 Task: Find connections with filter location Poá with filter topic #interiordesignwith filter profile language Potuguese with filter current company Marlabs LLC with filter school Wigan & Leigh College (India) Ltd. with filter industry Libraries with filter service category Human Resources with filter keywords title Meeting Planner
Action: Mouse moved to (157, 212)
Screenshot: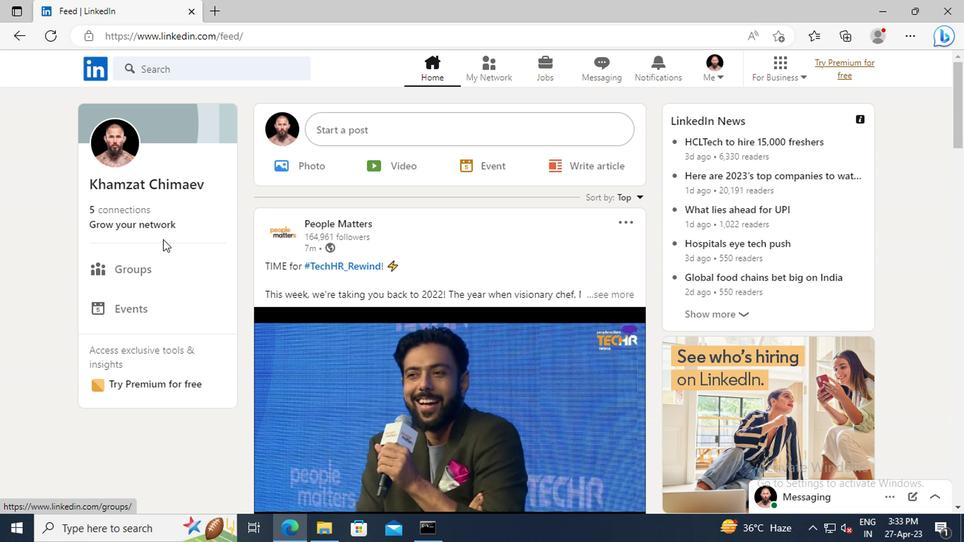 
Action: Mouse pressed left at (157, 212)
Screenshot: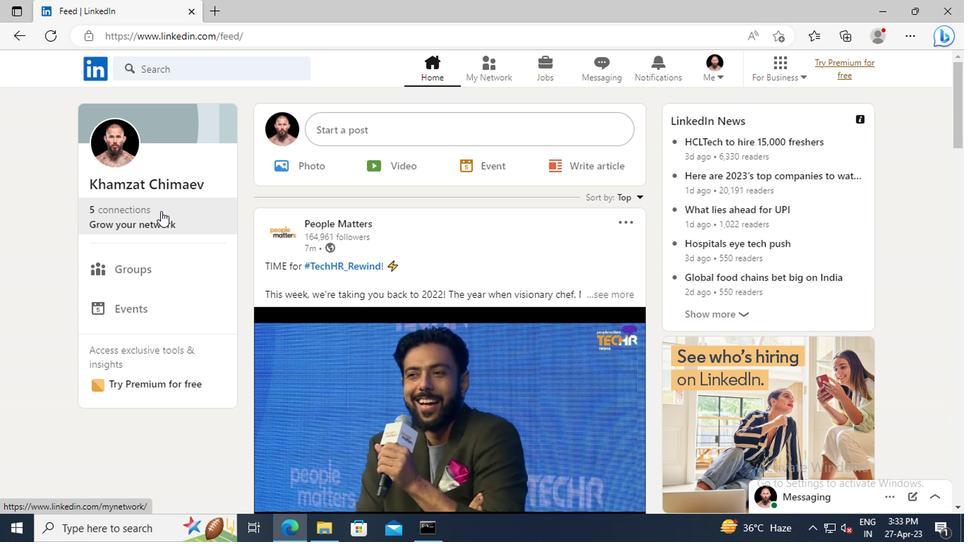 
Action: Mouse moved to (155, 152)
Screenshot: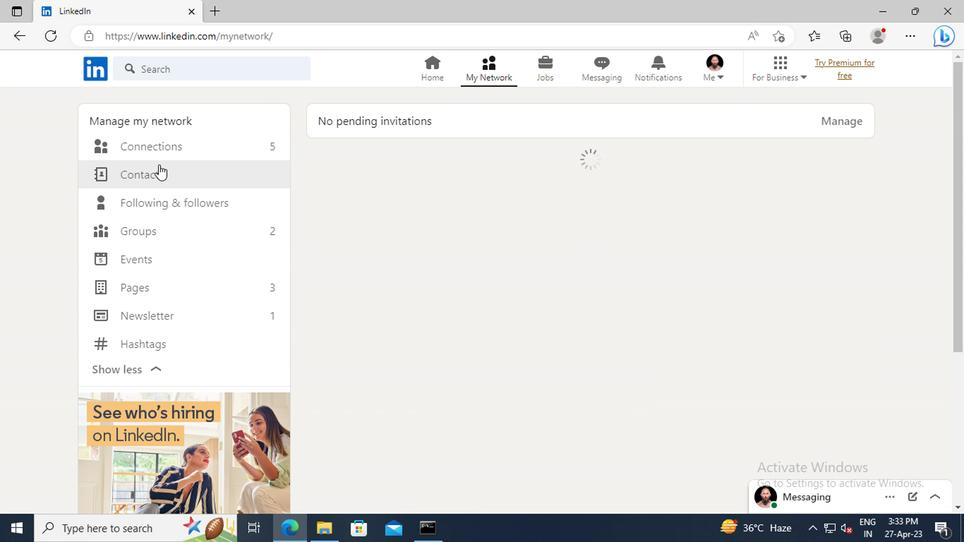 
Action: Mouse pressed left at (155, 152)
Screenshot: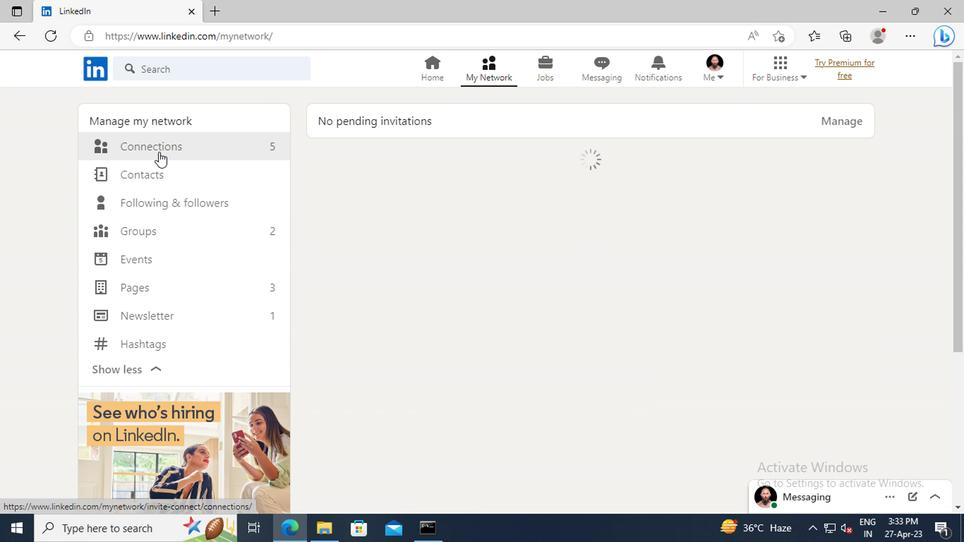 
Action: Mouse moved to (568, 148)
Screenshot: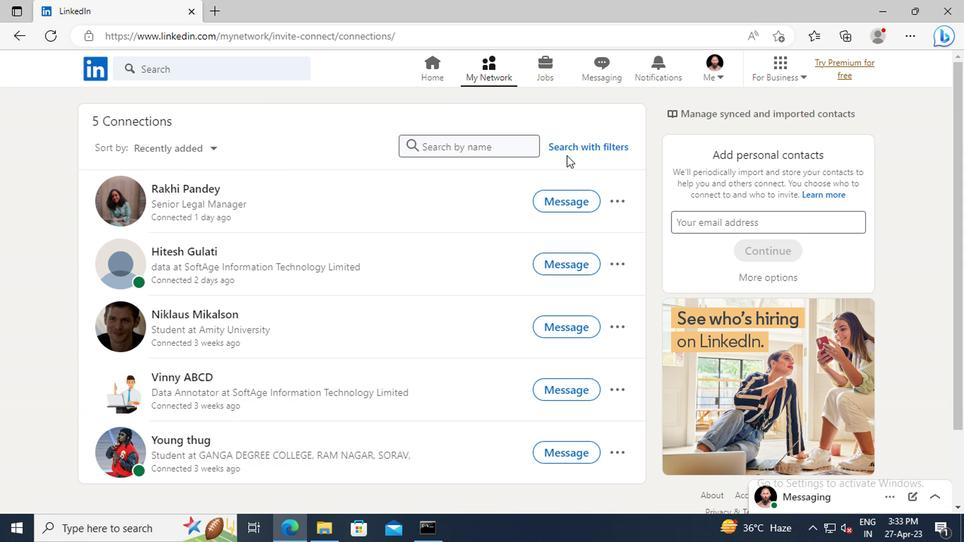 
Action: Mouse pressed left at (568, 148)
Screenshot: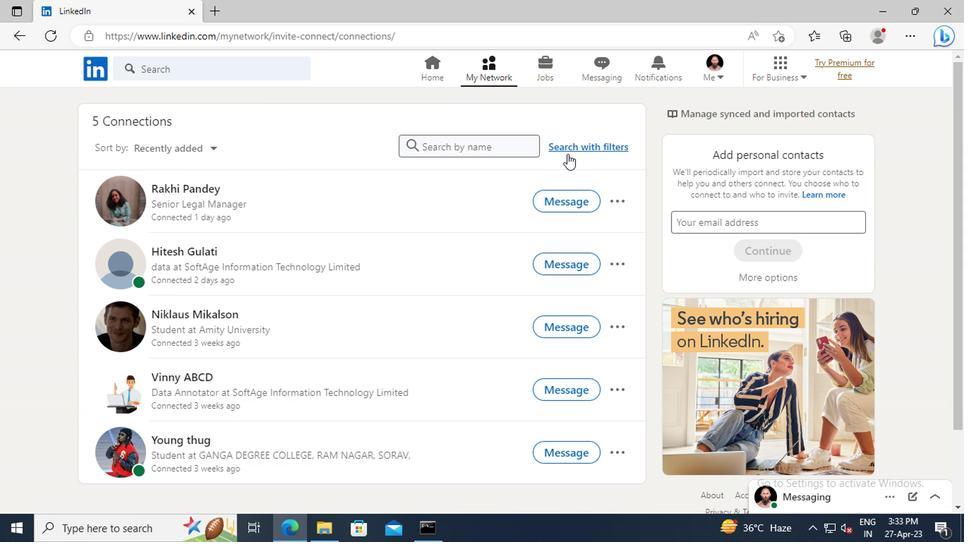 
Action: Mouse moved to (534, 113)
Screenshot: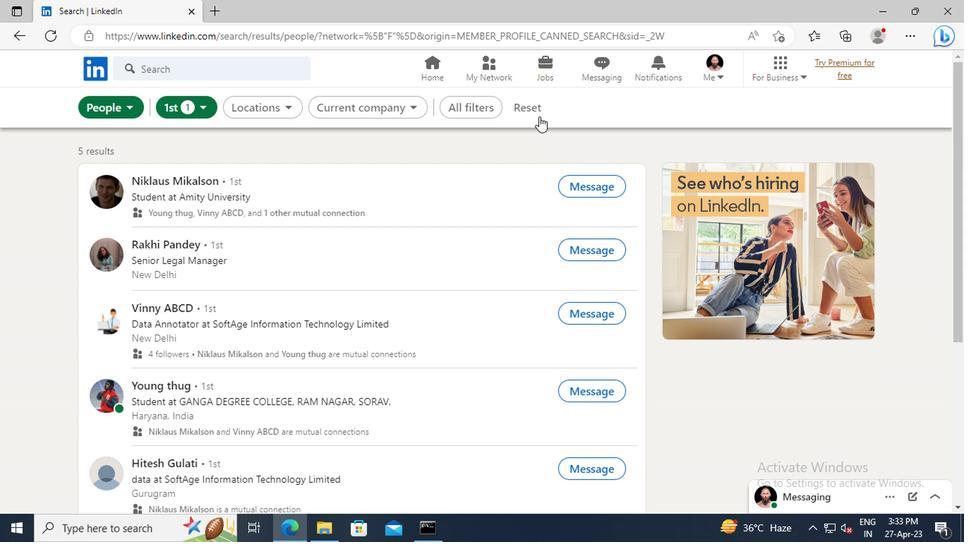 
Action: Mouse pressed left at (534, 113)
Screenshot: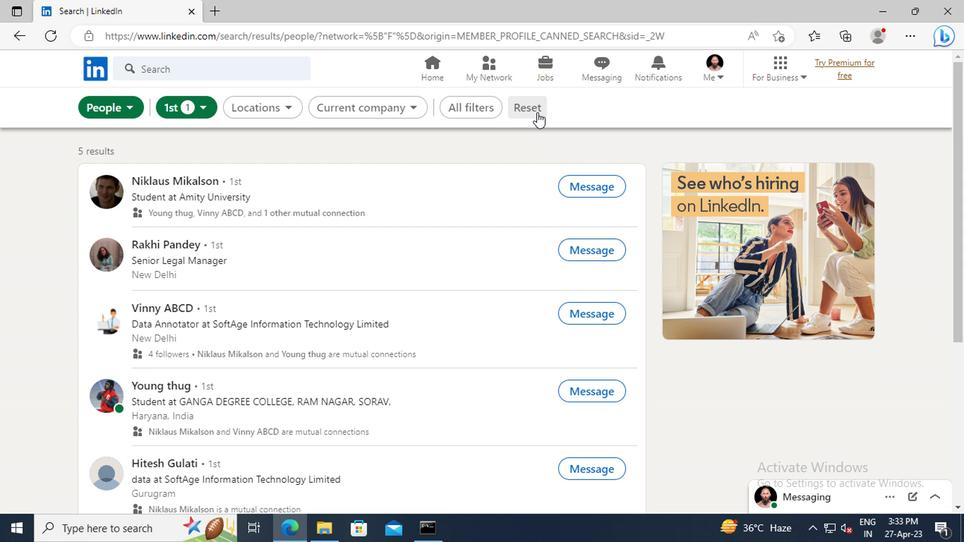 
Action: Mouse moved to (516, 107)
Screenshot: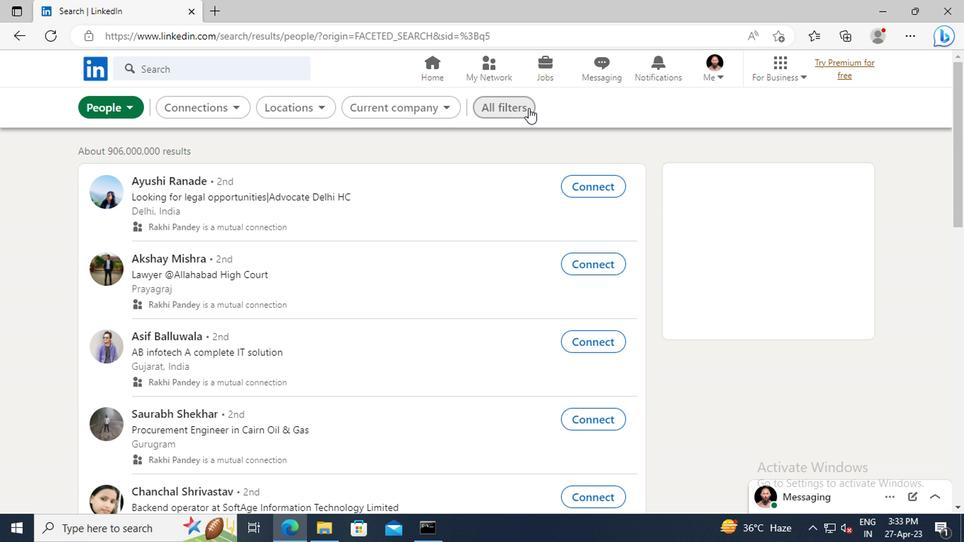 
Action: Mouse pressed left at (516, 107)
Screenshot: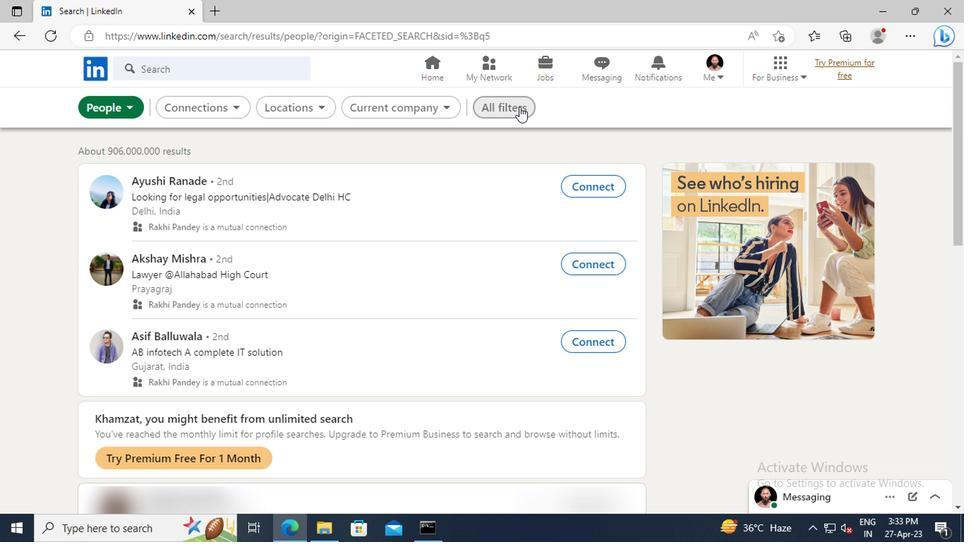 
Action: Mouse moved to (820, 267)
Screenshot: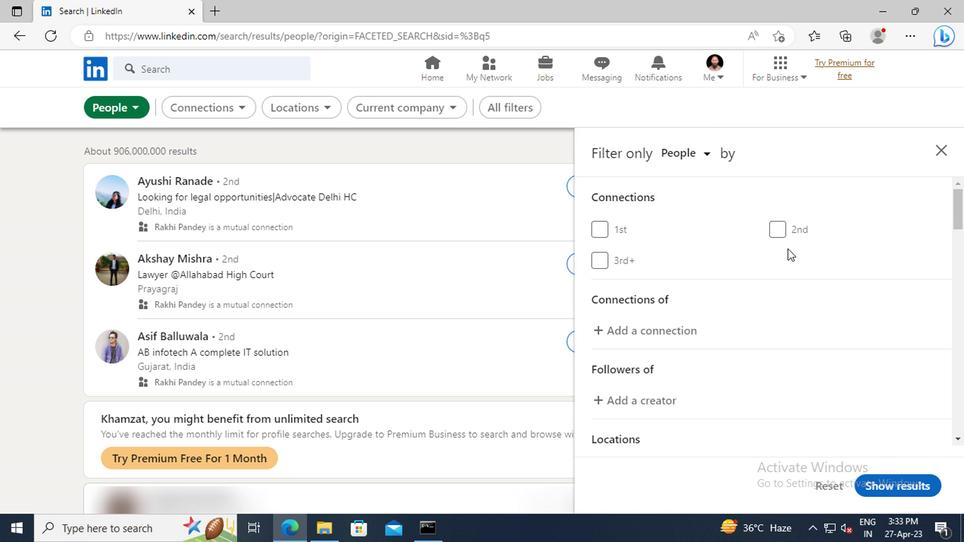 
Action: Mouse scrolled (820, 267) with delta (0, 0)
Screenshot: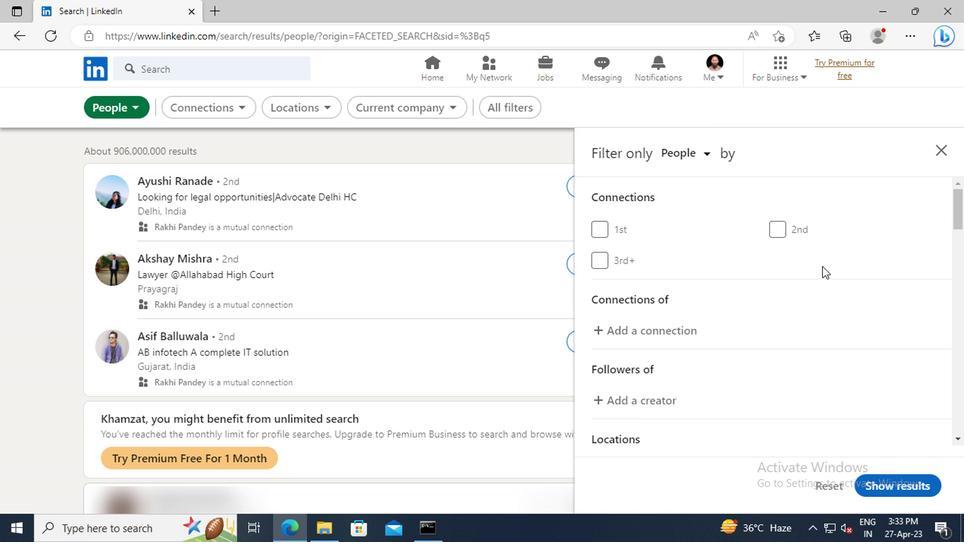 
Action: Mouse scrolled (820, 267) with delta (0, 0)
Screenshot: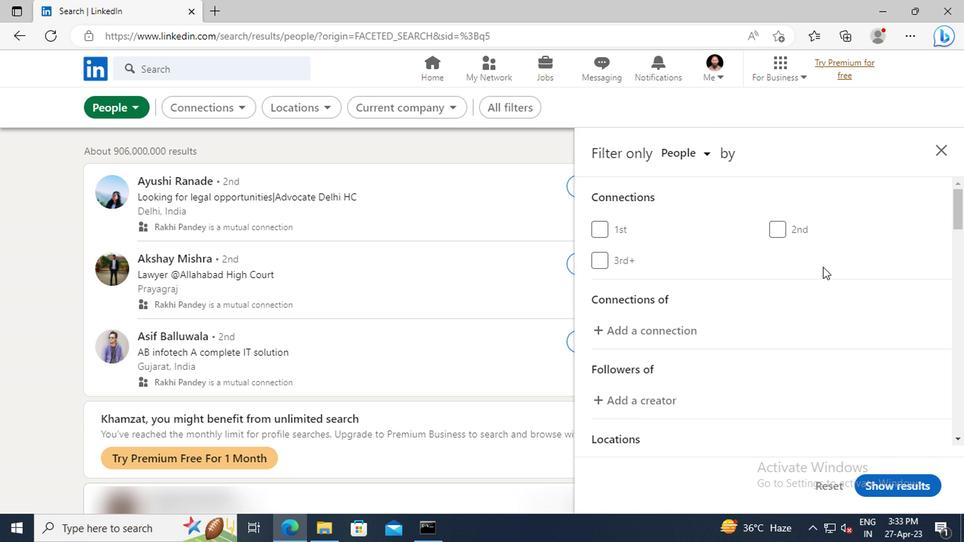 
Action: Mouse scrolled (820, 267) with delta (0, 0)
Screenshot: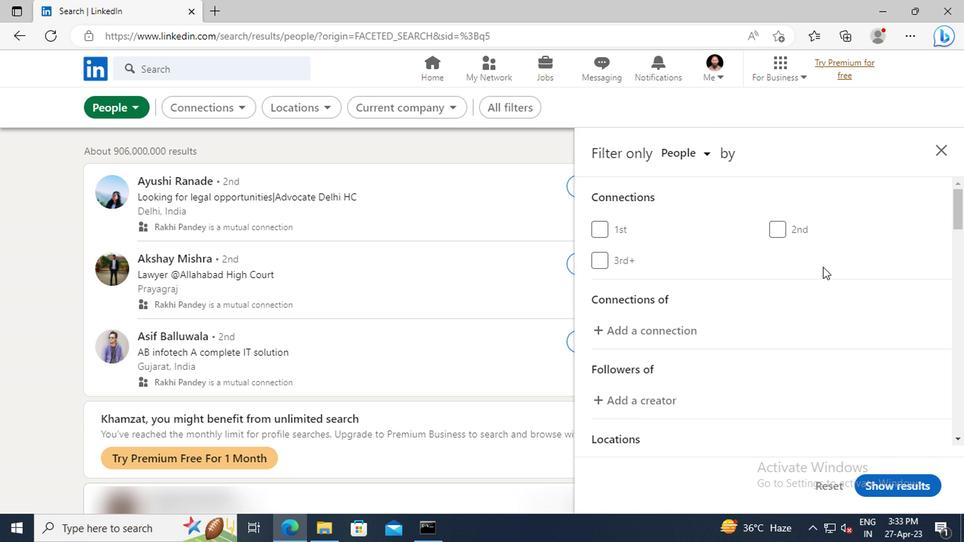 
Action: Mouse scrolled (820, 267) with delta (0, 0)
Screenshot: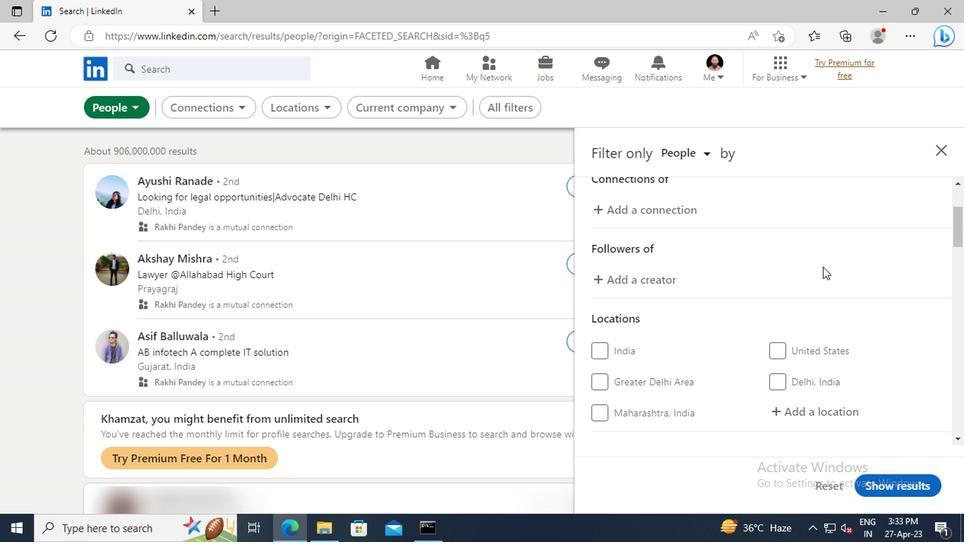 
Action: Mouse scrolled (820, 267) with delta (0, 0)
Screenshot: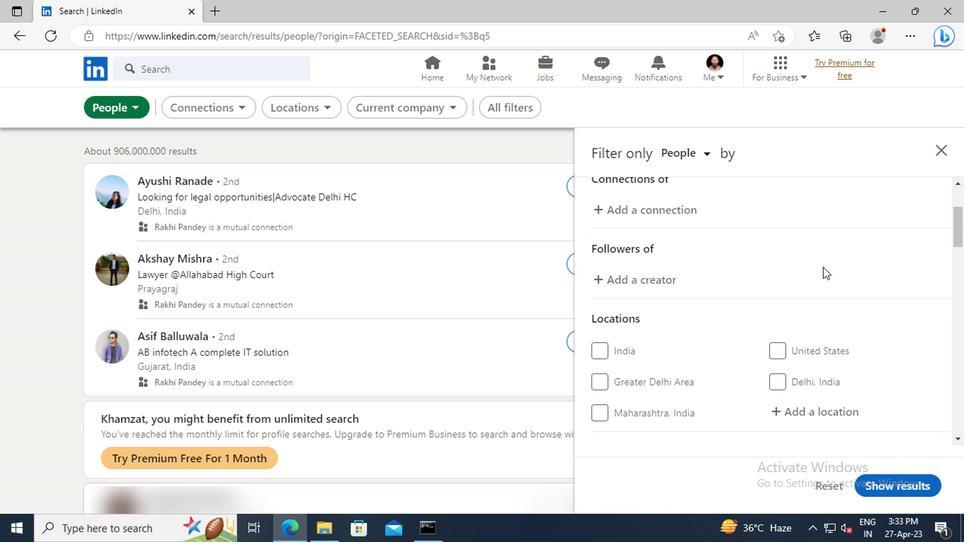 
Action: Mouse moved to (810, 329)
Screenshot: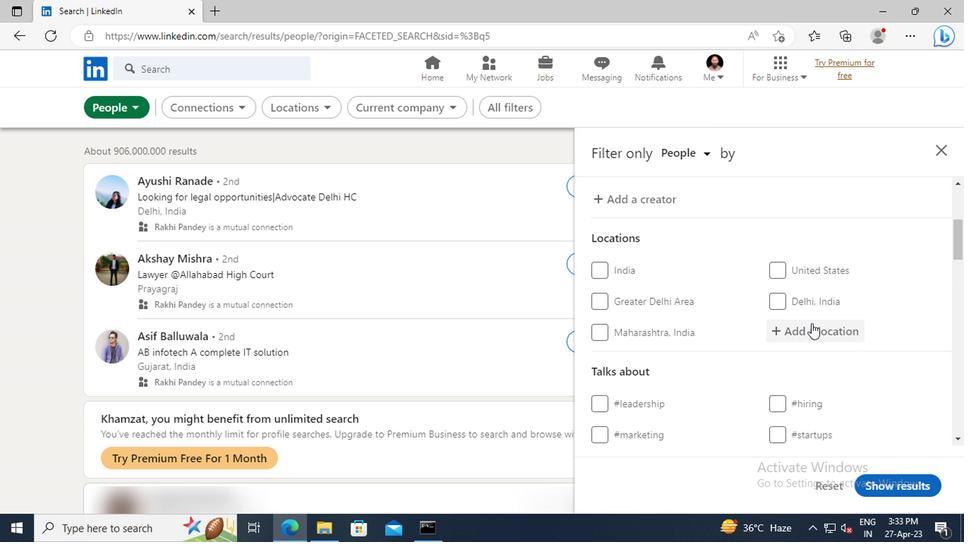
Action: Mouse pressed left at (810, 329)
Screenshot: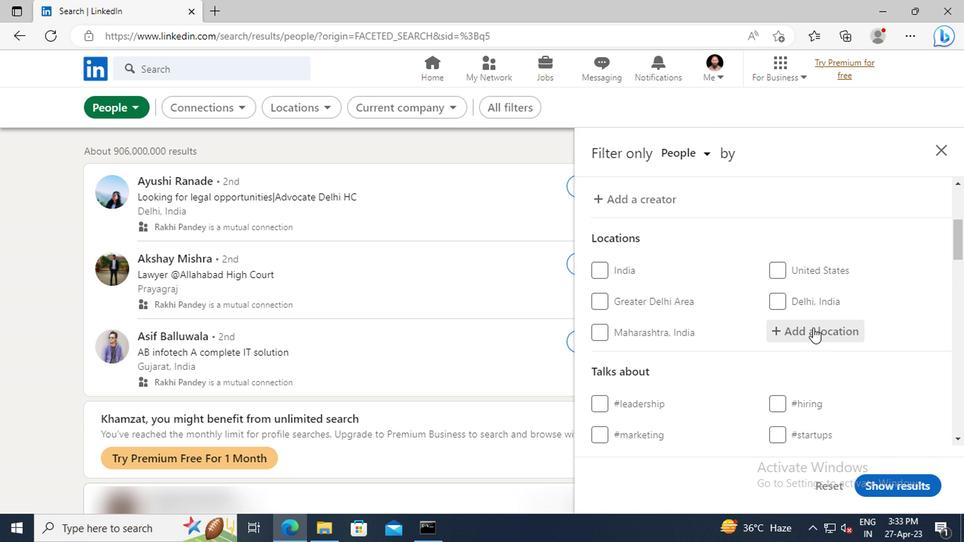 
Action: Key pressed <Key.shift>POA
Screenshot: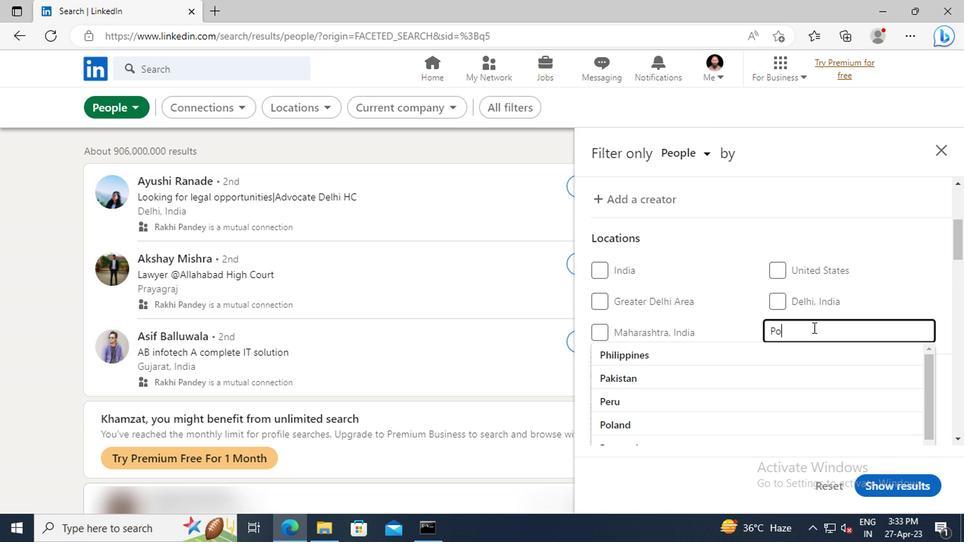 
Action: Mouse moved to (814, 353)
Screenshot: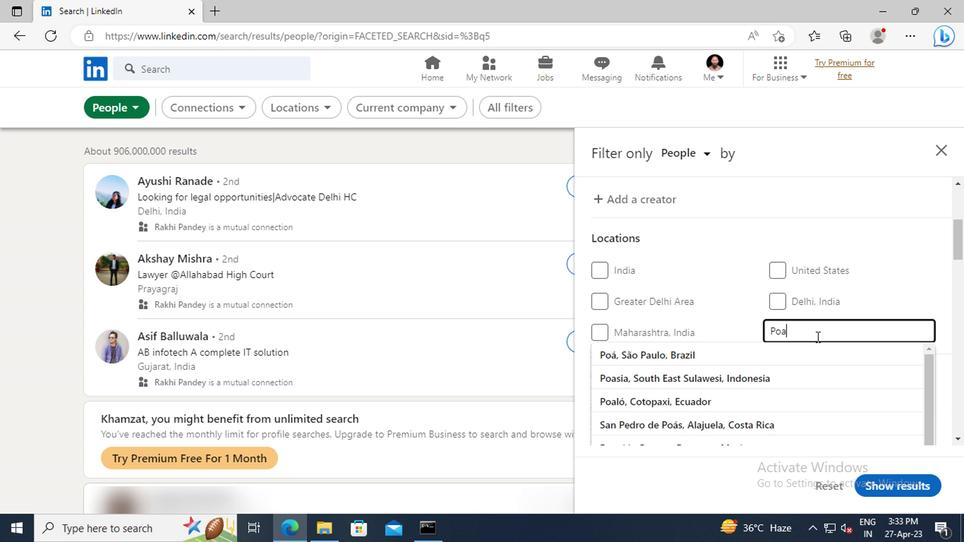 
Action: Mouse pressed left at (814, 353)
Screenshot: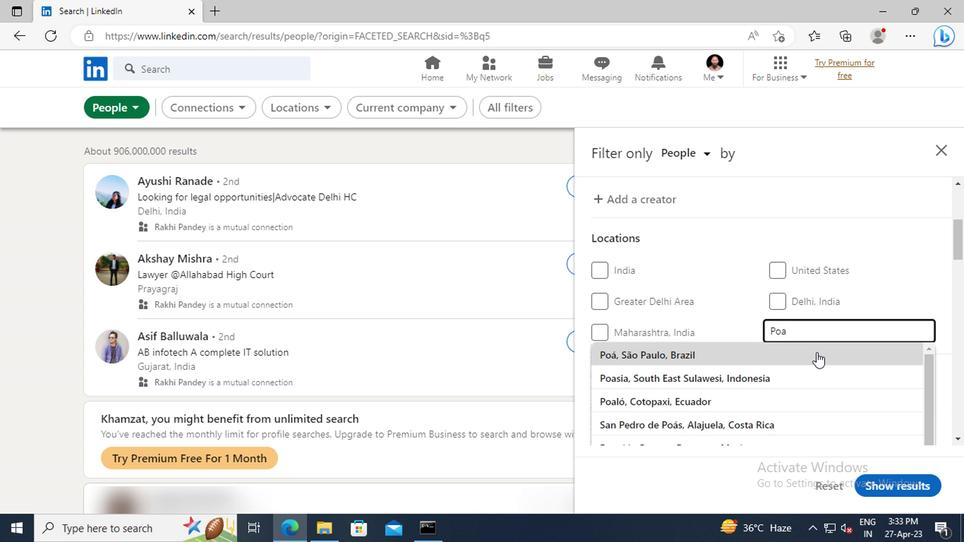 
Action: Mouse moved to (814, 308)
Screenshot: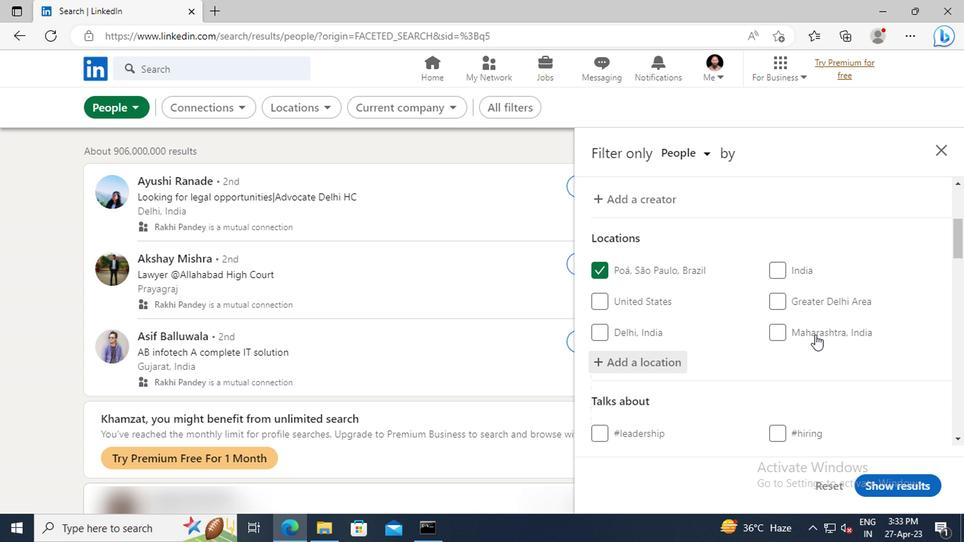 
Action: Mouse scrolled (814, 307) with delta (0, -1)
Screenshot: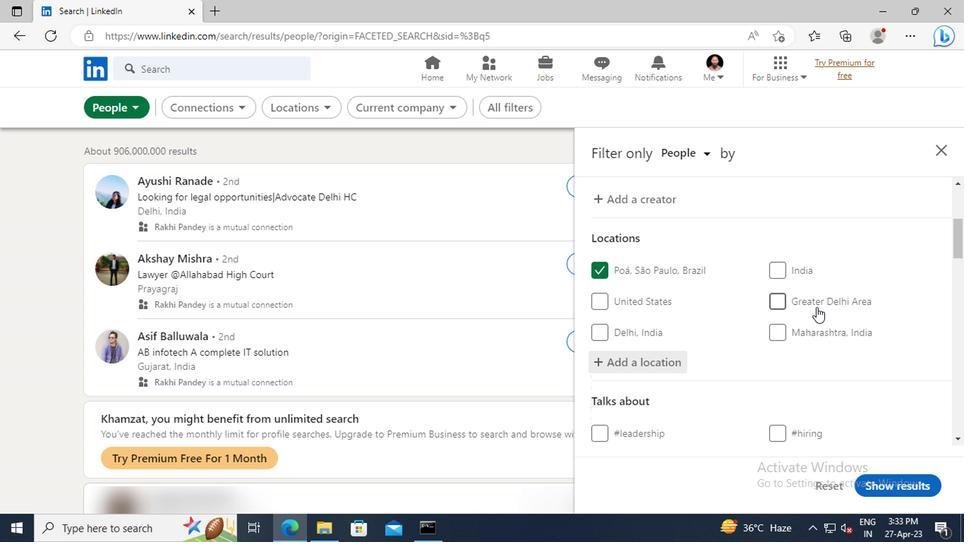 
Action: Mouse scrolled (814, 307) with delta (0, -1)
Screenshot: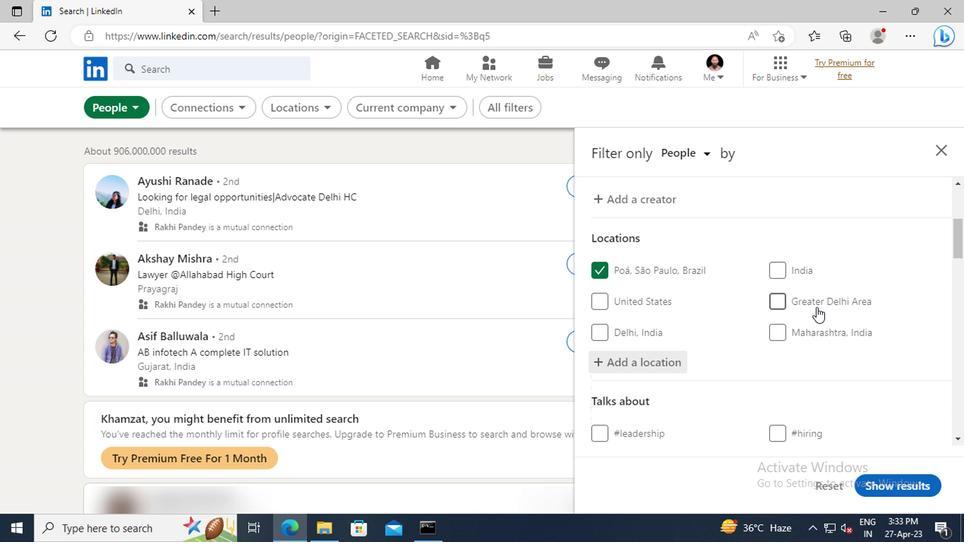 
Action: Mouse scrolled (814, 307) with delta (0, -1)
Screenshot: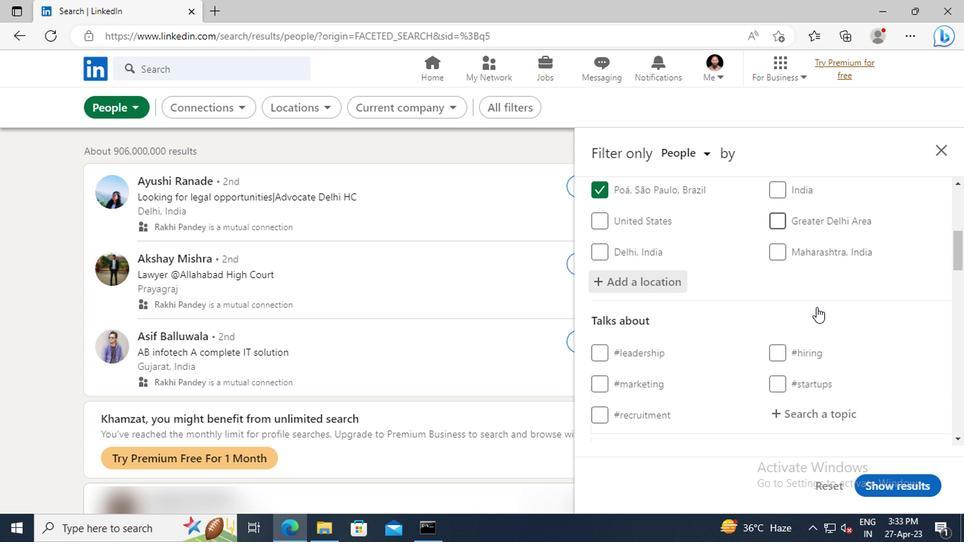 
Action: Mouse scrolled (814, 307) with delta (0, -1)
Screenshot: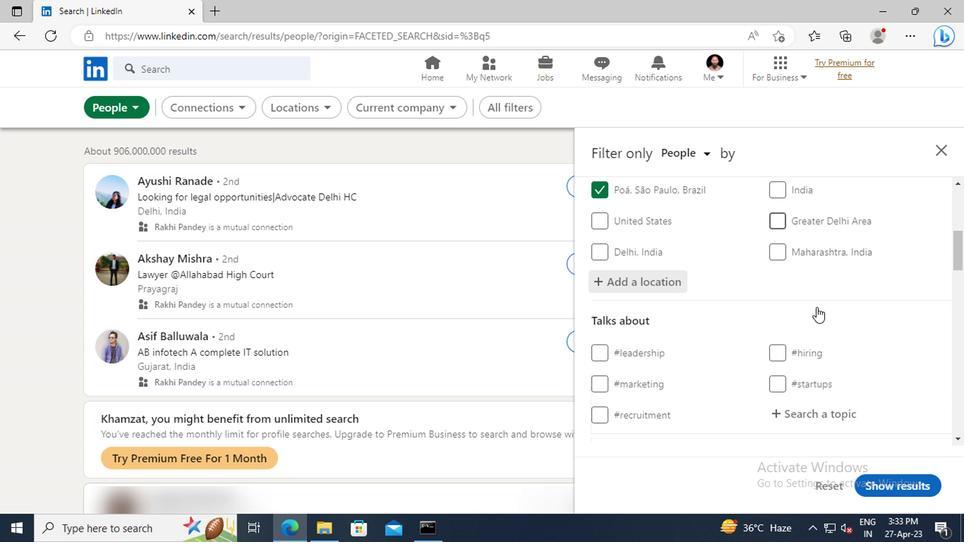 
Action: Mouse moved to (807, 335)
Screenshot: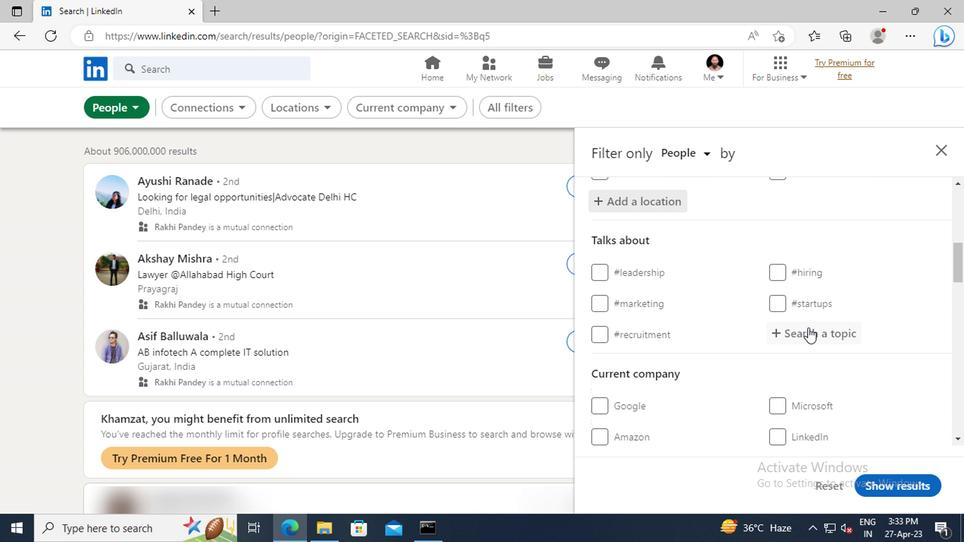 
Action: Mouse pressed left at (807, 335)
Screenshot: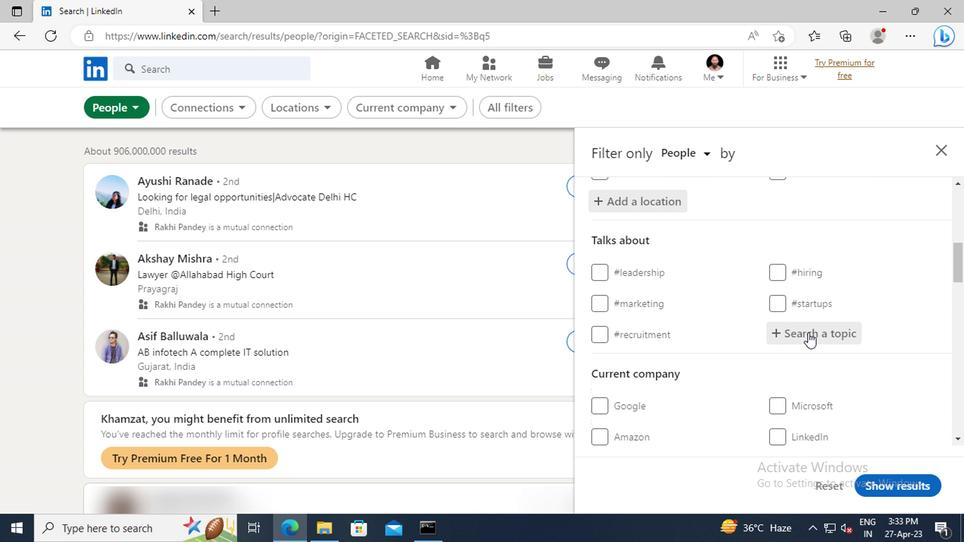 
Action: Key pressed <Key.shift>#INTERIORDESIGNWITH<Key.enter>
Screenshot: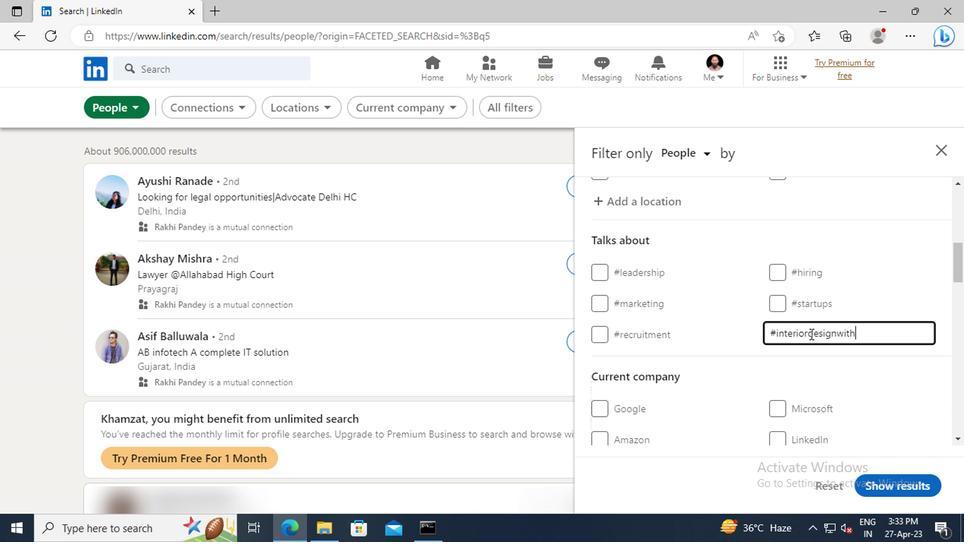 
Action: Mouse scrolled (807, 334) with delta (0, 0)
Screenshot: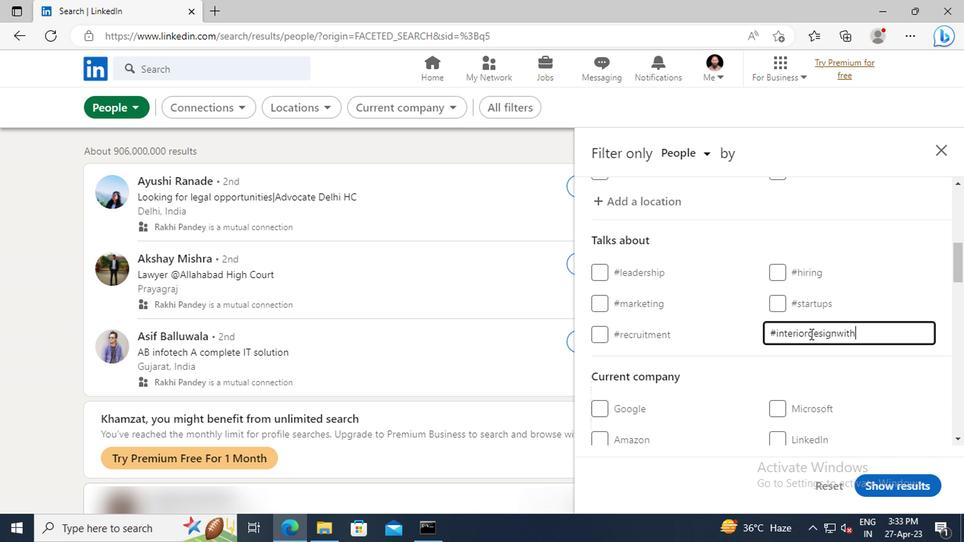 
Action: Mouse scrolled (807, 334) with delta (0, 0)
Screenshot: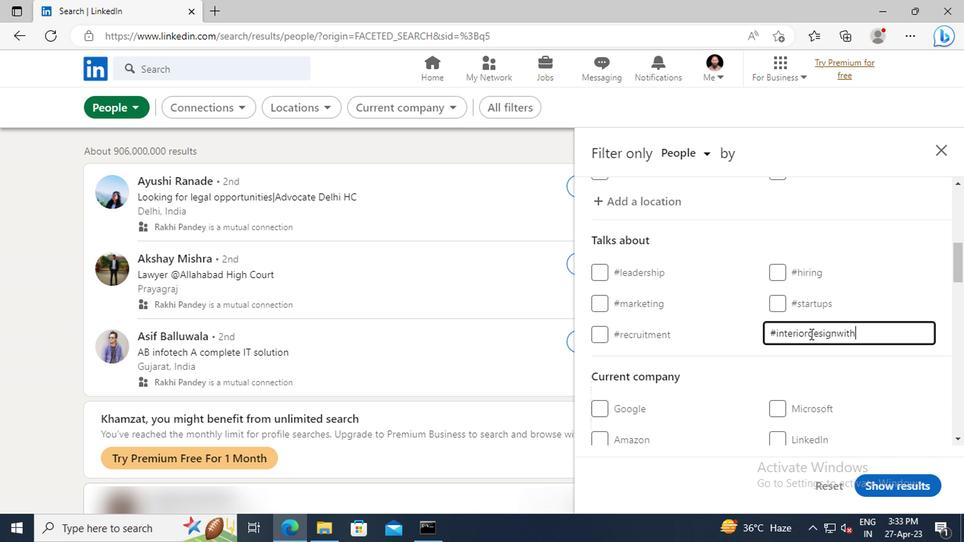 
Action: Mouse scrolled (807, 334) with delta (0, 0)
Screenshot: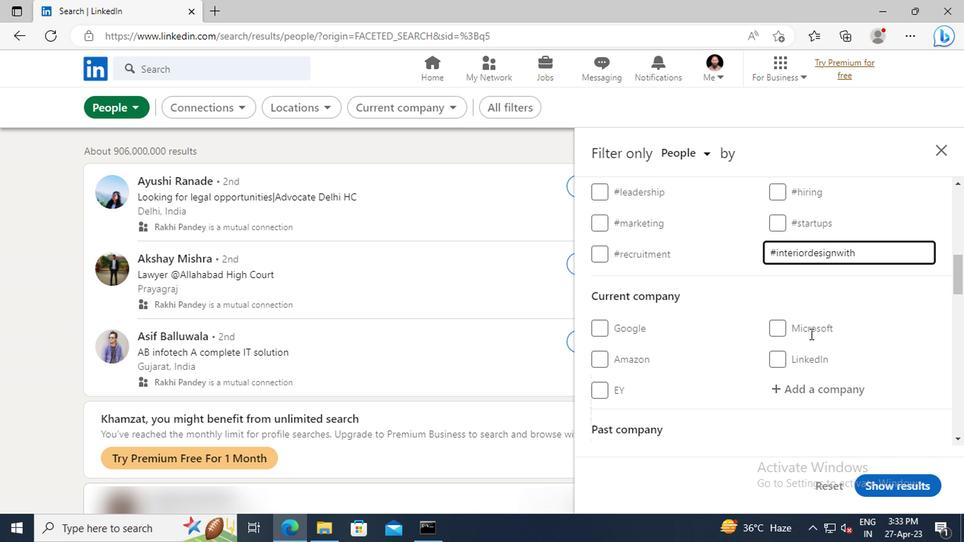 
Action: Mouse scrolled (807, 334) with delta (0, 0)
Screenshot: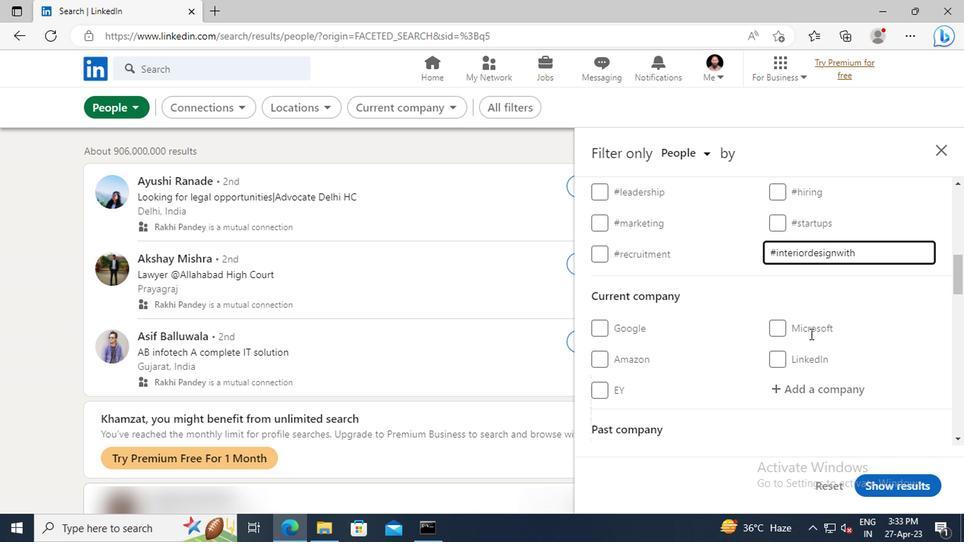 
Action: Mouse scrolled (807, 334) with delta (0, 0)
Screenshot: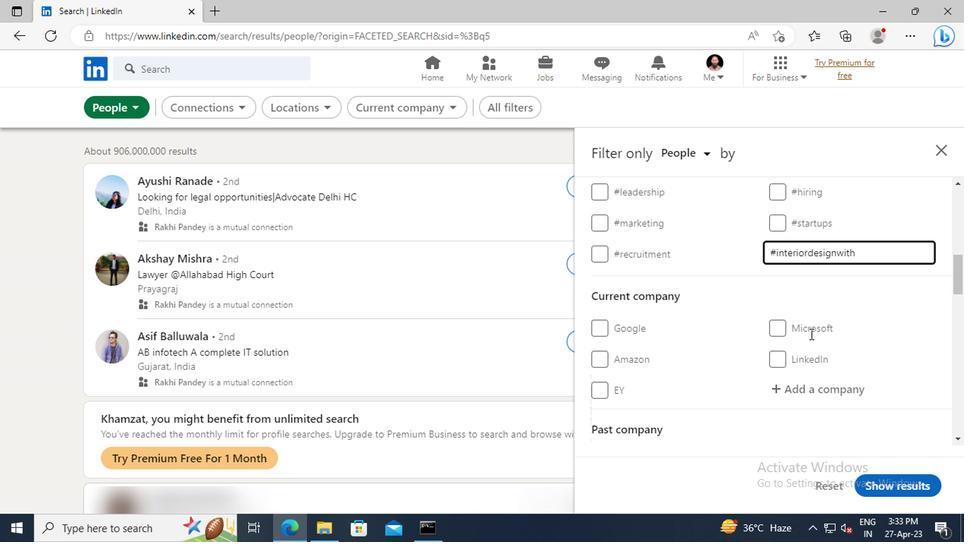 
Action: Mouse scrolled (807, 334) with delta (0, 0)
Screenshot: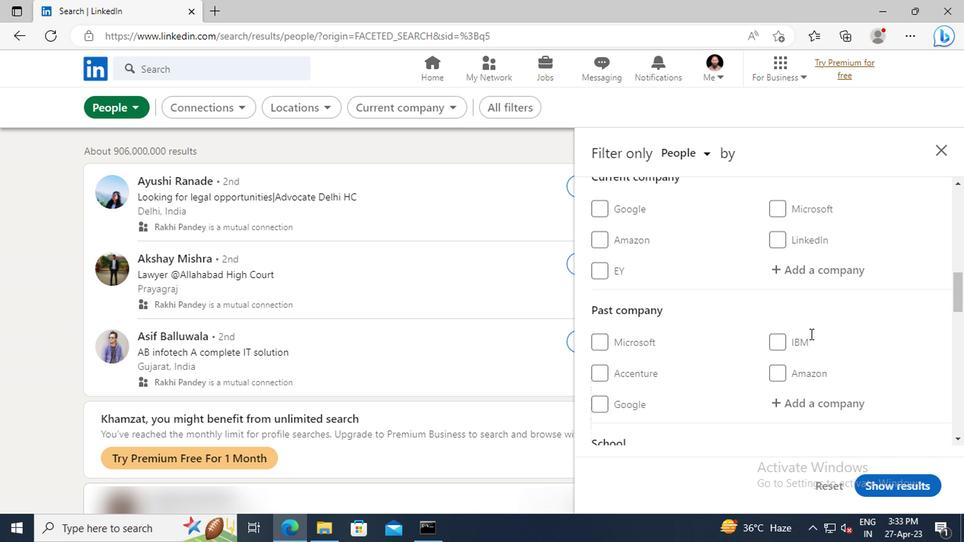 
Action: Mouse scrolled (807, 334) with delta (0, 0)
Screenshot: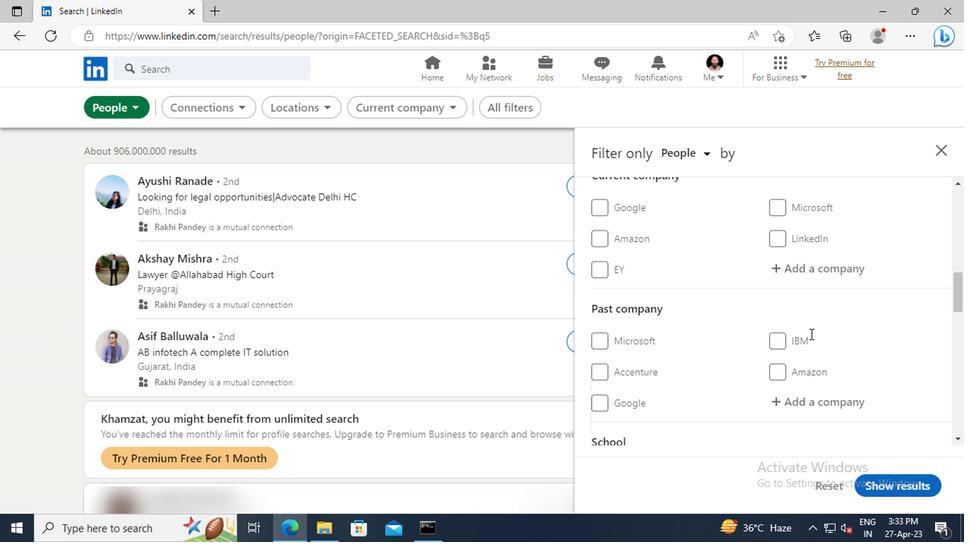 
Action: Mouse scrolled (807, 334) with delta (0, 0)
Screenshot: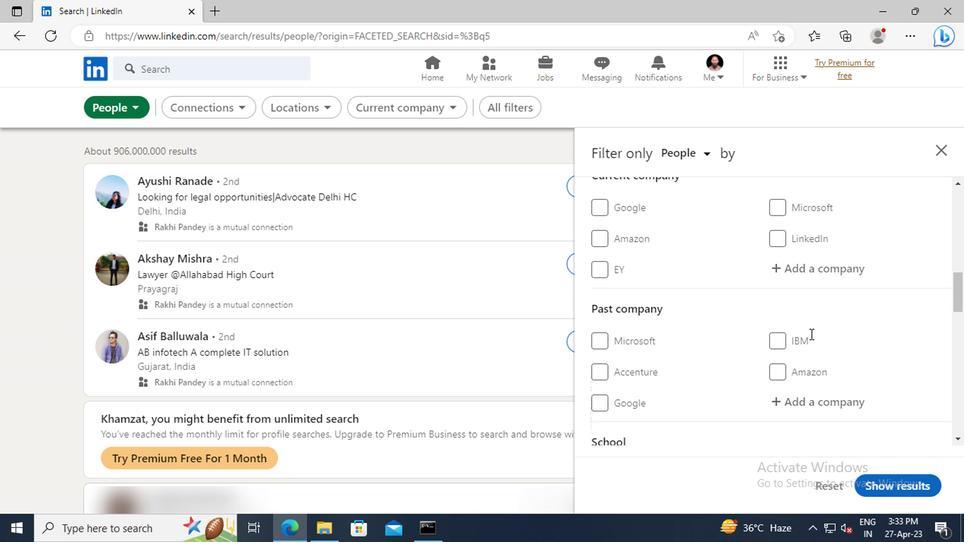 
Action: Mouse scrolled (807, 334) with delta (0, 0)
Screenshot: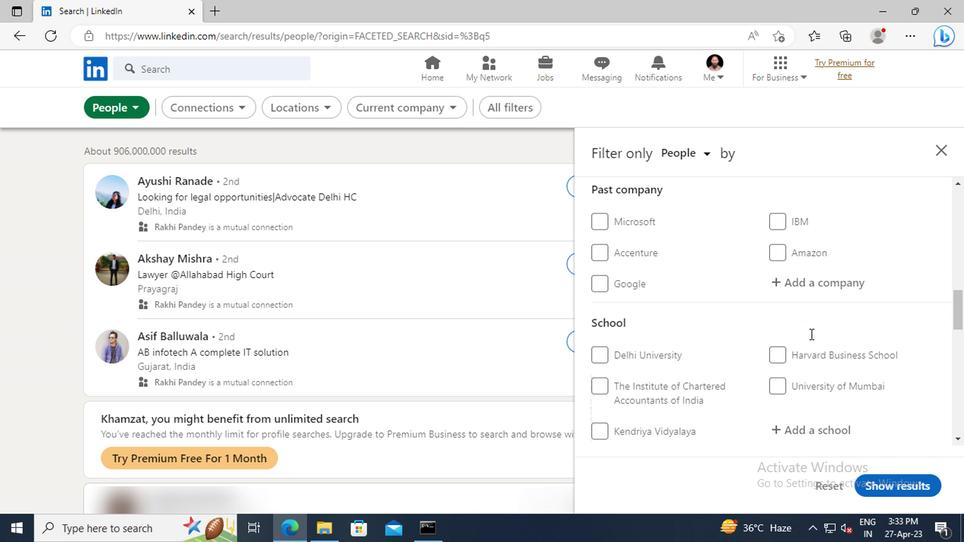 
Action: Mouse scrolled (807, 334) with delta (0, 0)
Screenshot: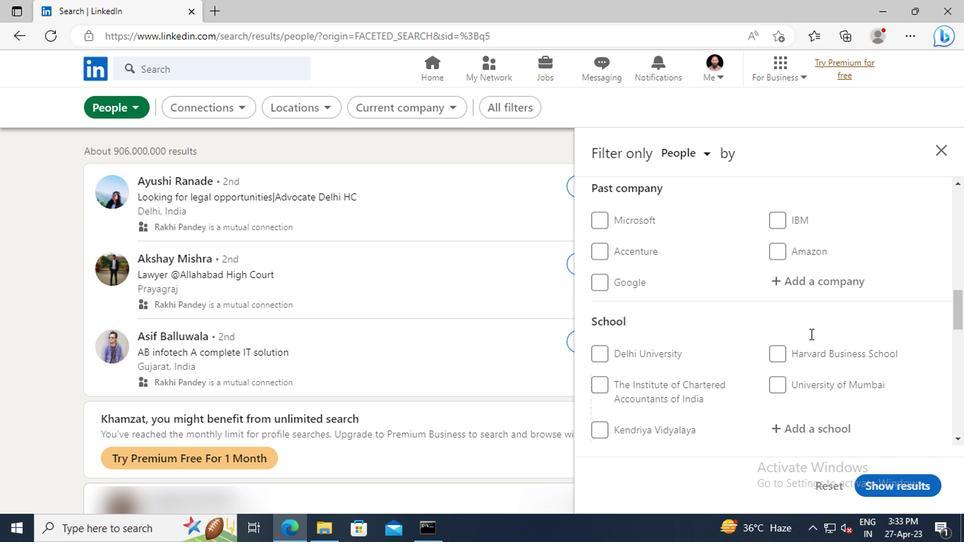 
Action: Mouse scrolled (807, 334) with delta (0, 0)
Screenshot: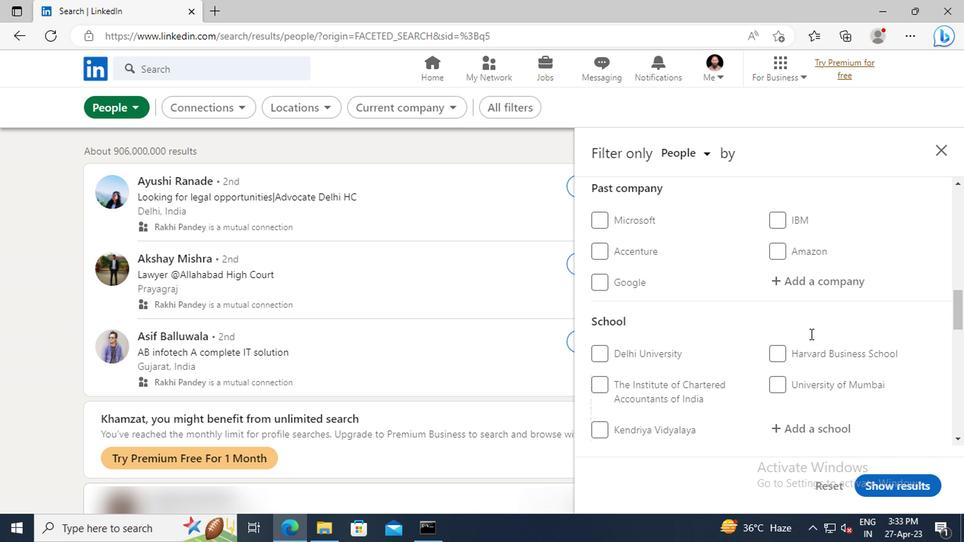 
Action: Mouse scrolled (807, 334) with delta (0, 0)
Screenshot: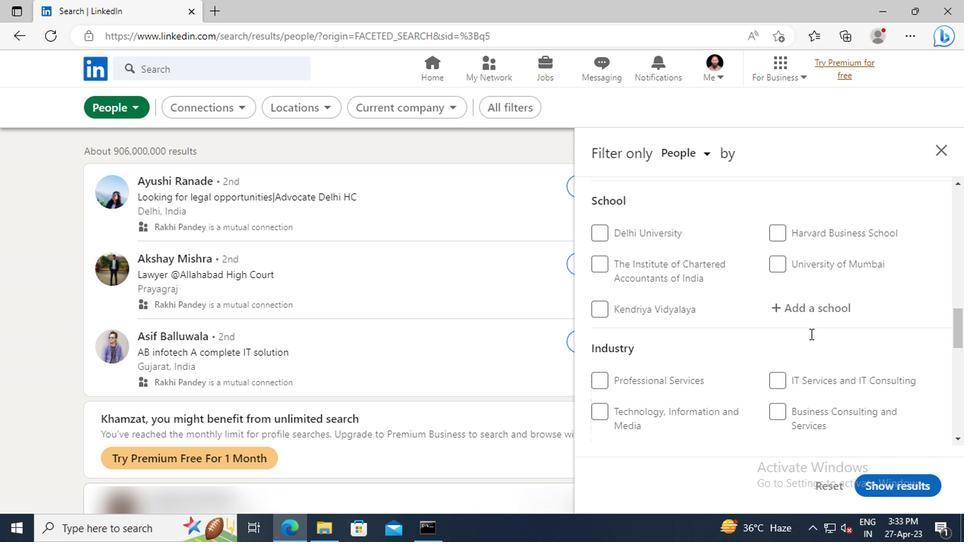 
Action: Mouse scrolled (807, 334) with delta (0, 0)
Screenshot: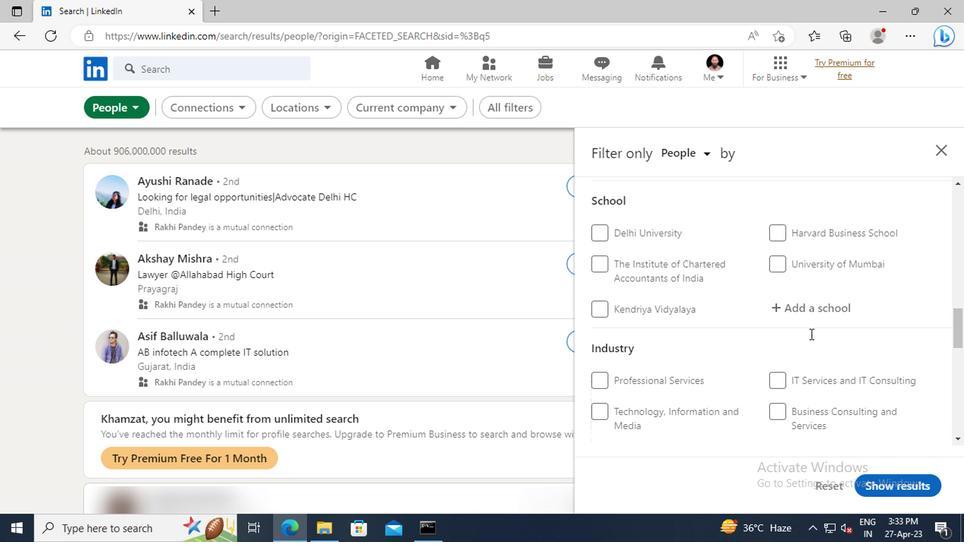 
Action: Mouse scrolled (807, 334) with delta (0, 0)
Screenshot: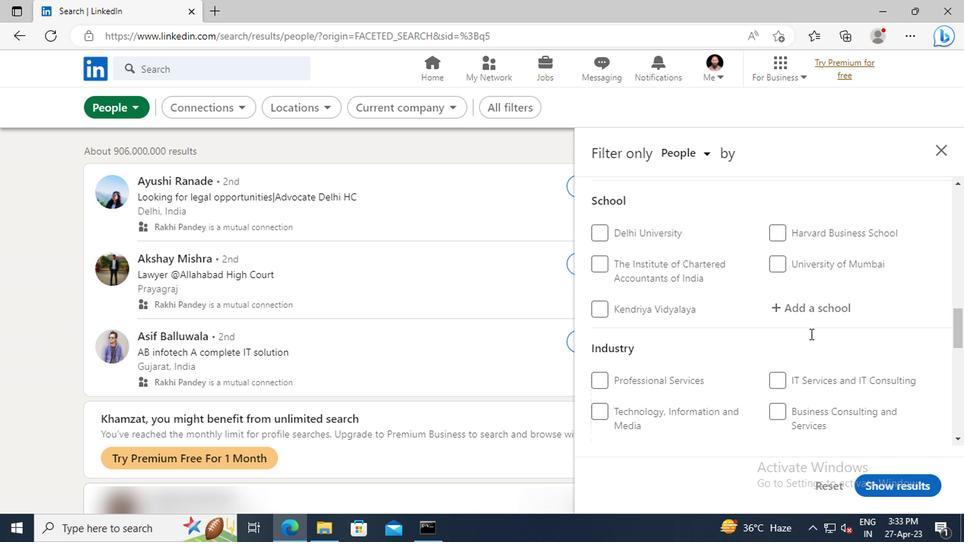 
Action: Mouse scrolled (807, 334) with delta (0, 0)
Screenshot: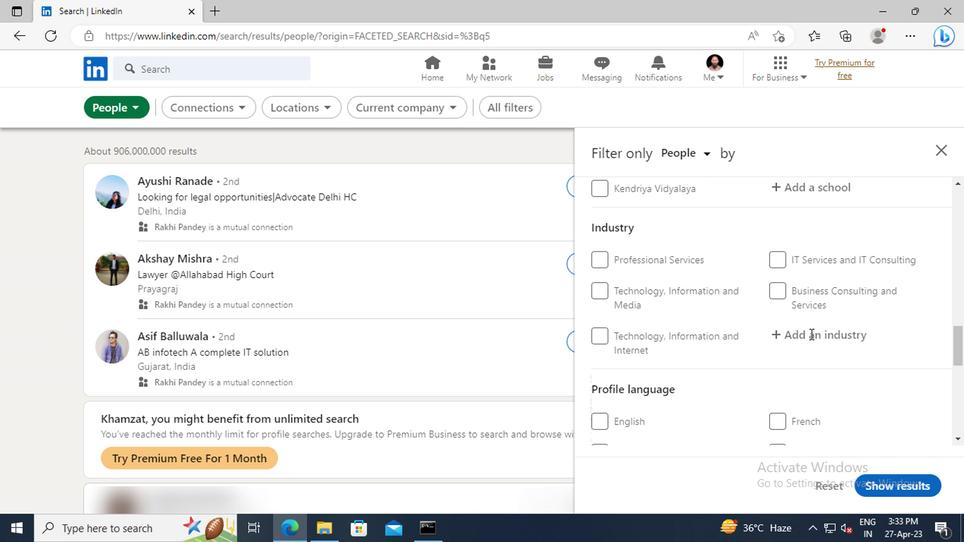 
Action: Mouse scrolled (807, 334) with delta (0, 0)
Screenshot: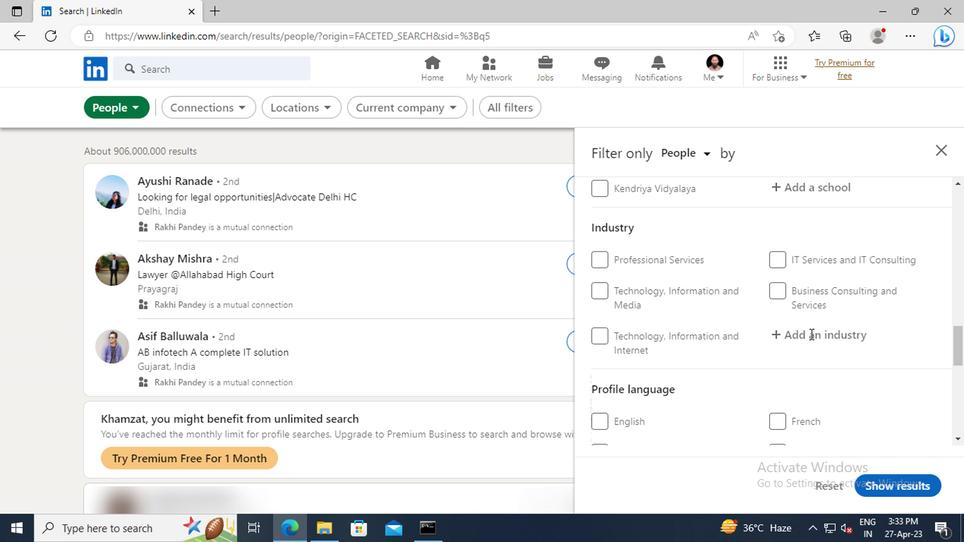 
Action: Mouse moved to (776, 376)
Screenshot: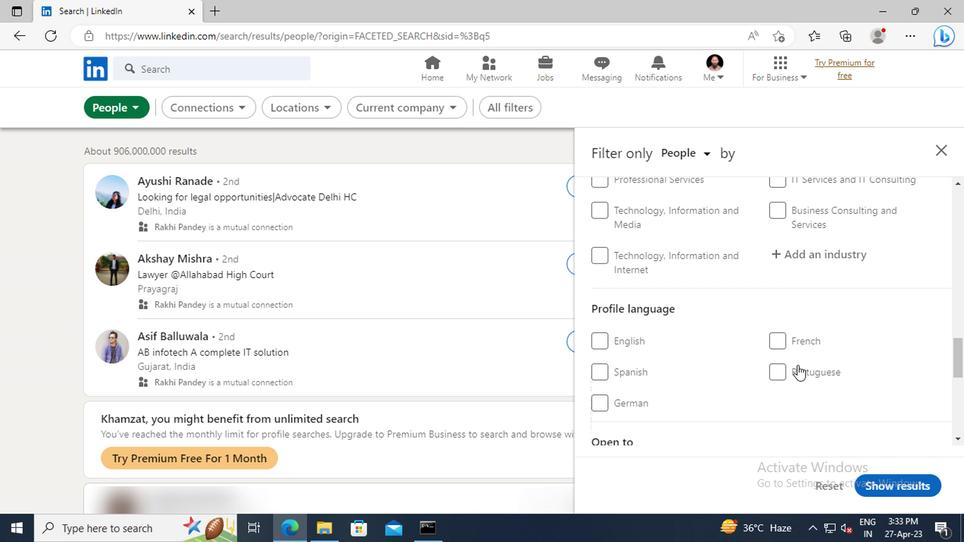 
Action: Mouse pressed left at (776, 376)
Screenshot: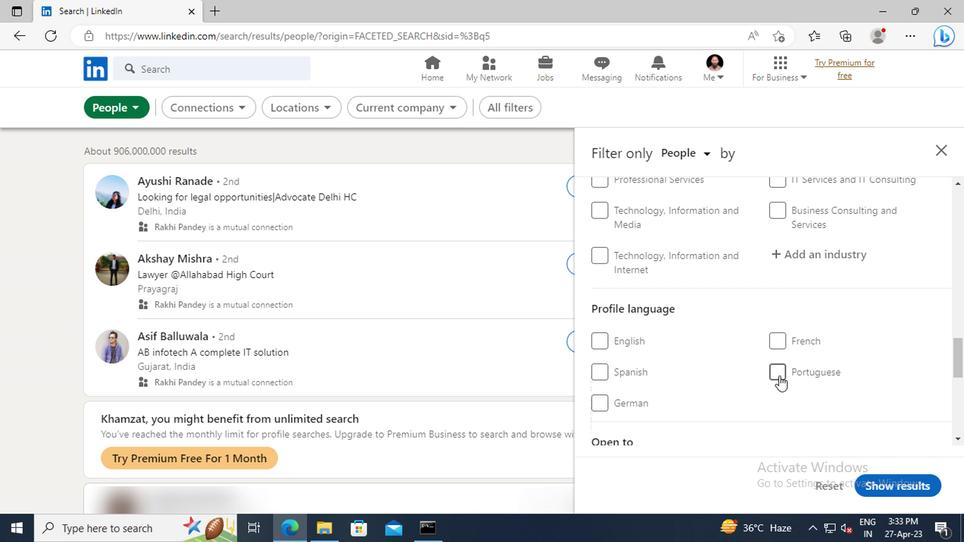 
Action: Mouse moved to (791, 370)
Screenshot: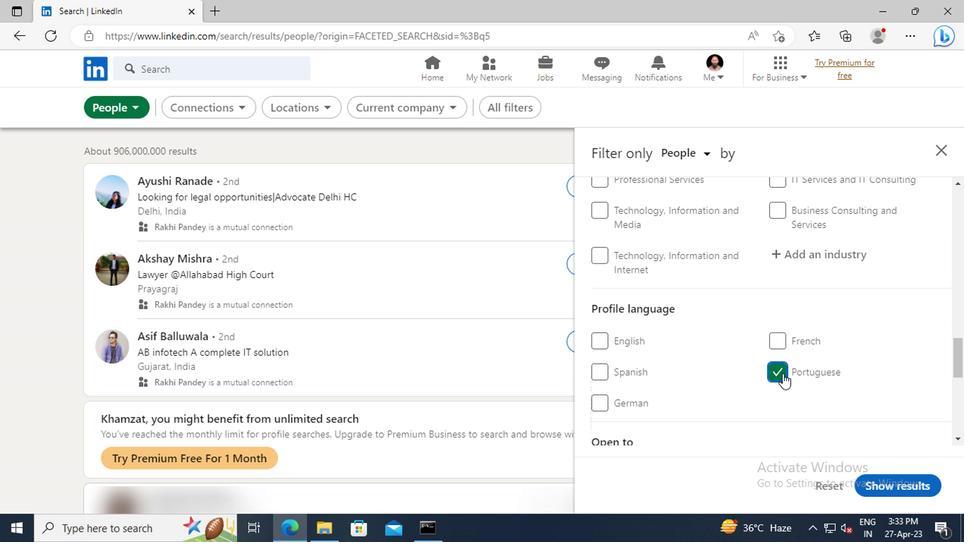 
Action: Mouse scrolled (791, 371) with delta (0, 0)
Screenshot: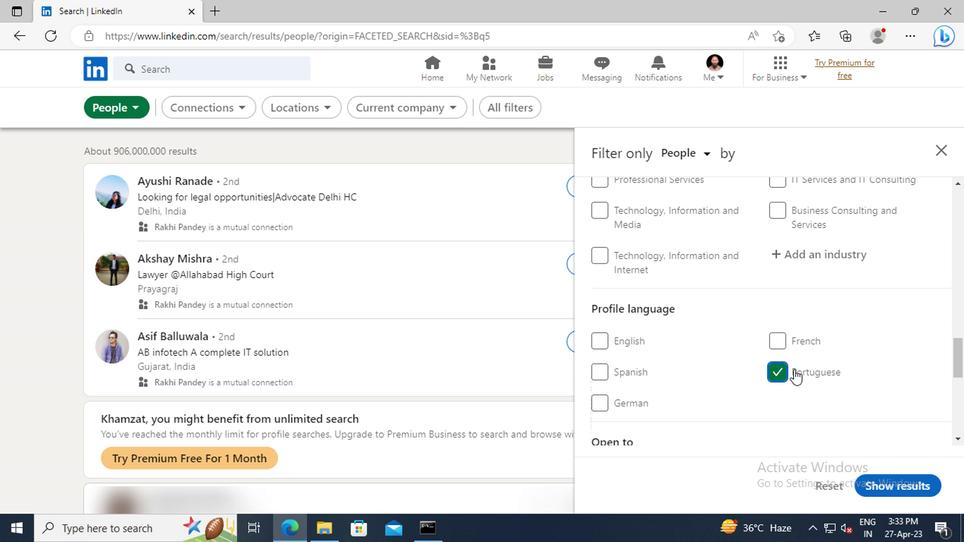 
Action: Mouse scrolled (791, 371) with delta (0, 0)
Screenshot: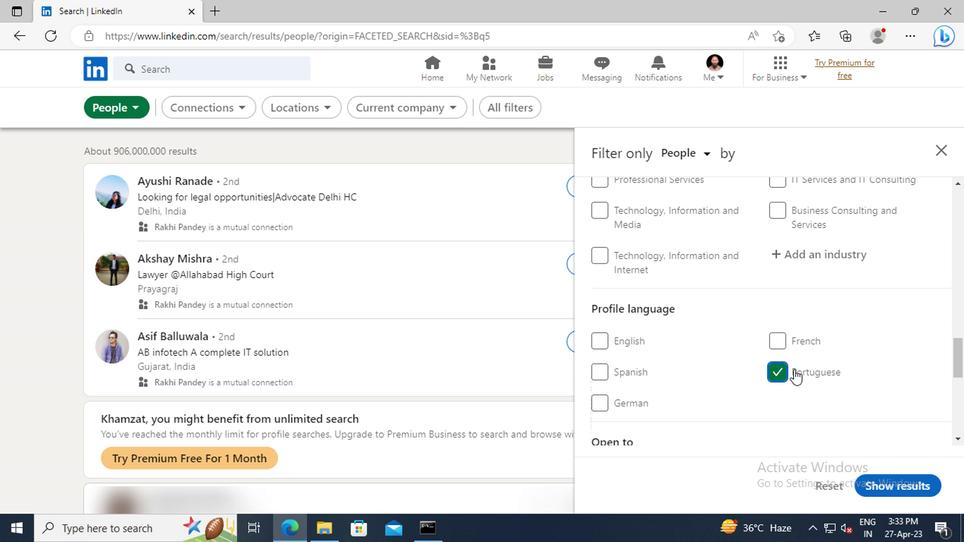 
Action: Mouse moved to (792, 369)
Screenshot: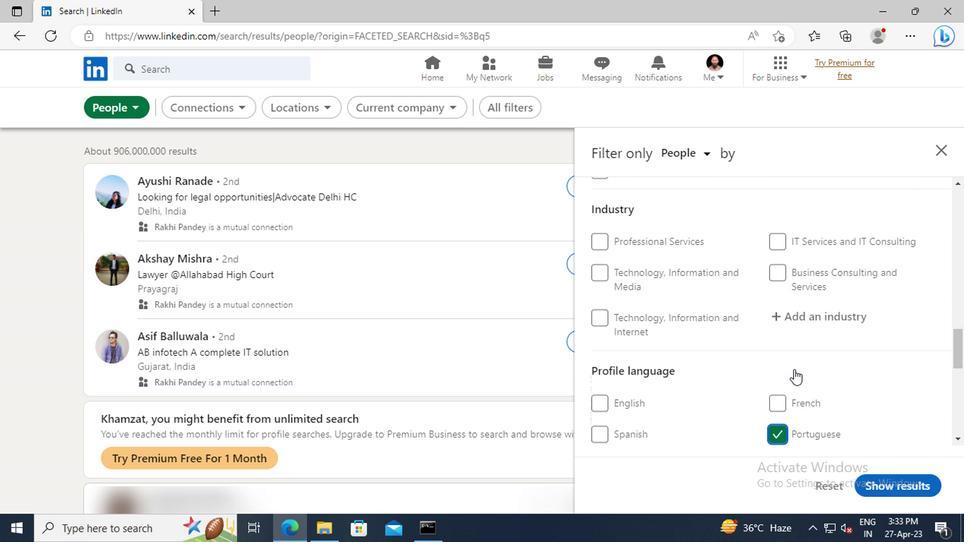 
Action: Mouse scrolled (792, 370) with delta (0, 1)
Screenshot: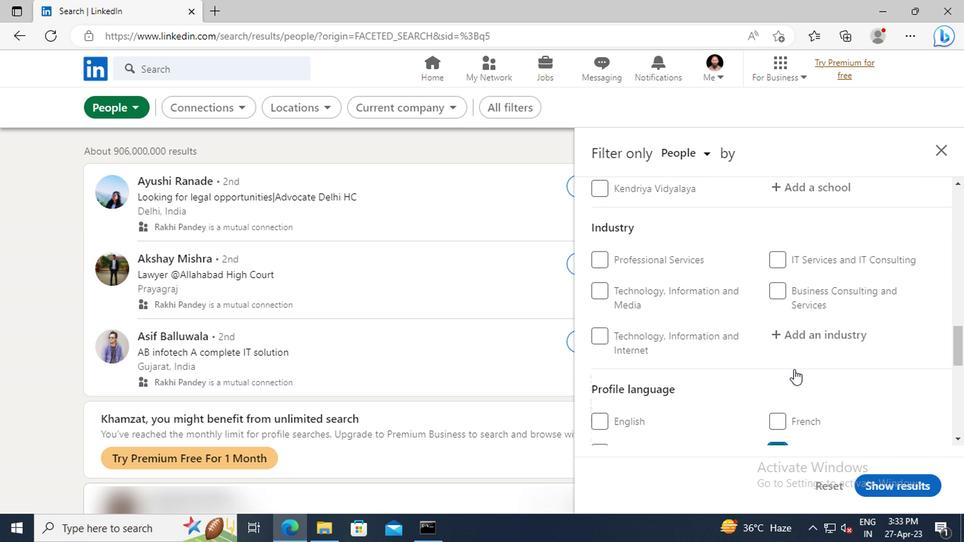 
Action: Mouse scrolled (792, 370) with delta (0, 1)
Screenshot: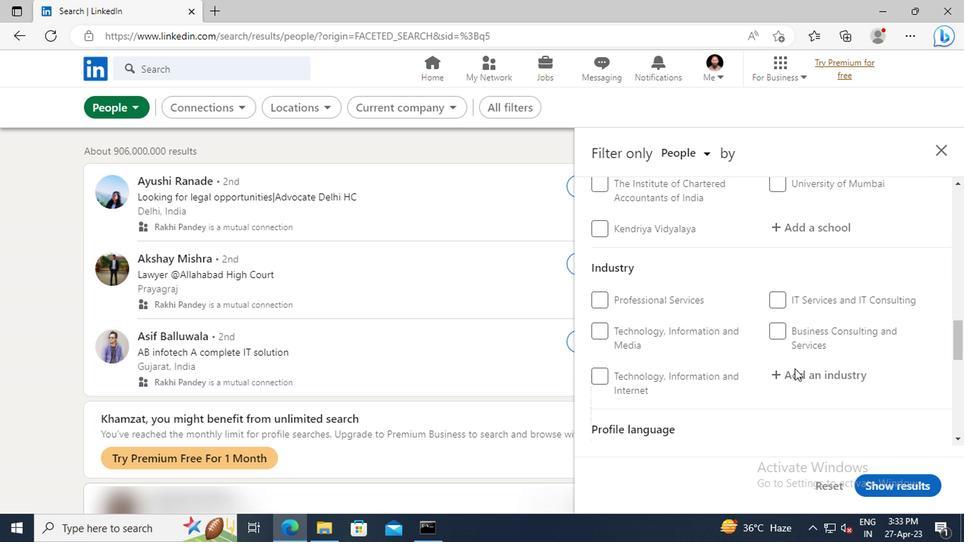 
Action: Mouse scrolled (792, 370) with delta (0, 1)
Screenshot: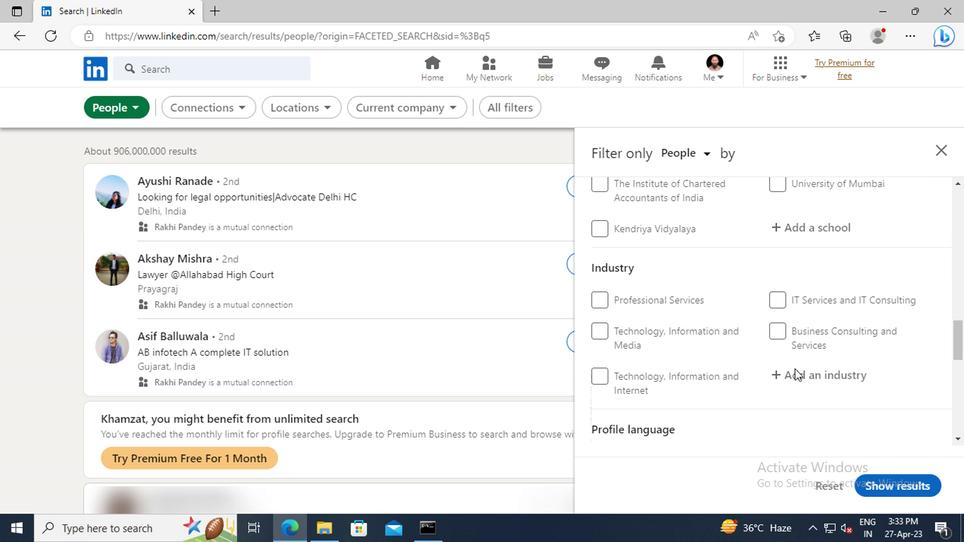 
Action: Mouse scrolled (792, 370) with delta (0, 1)
Screenshot: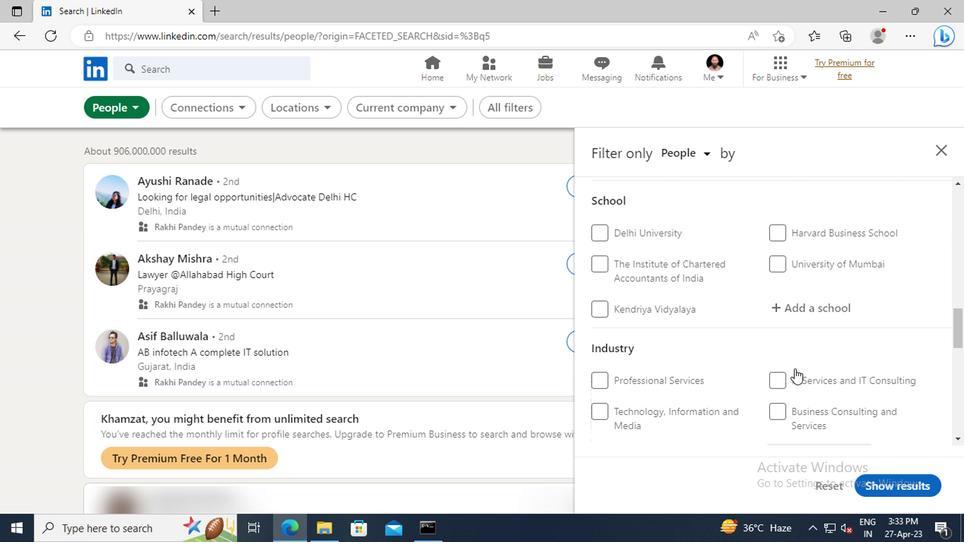 
Action: Mouse scrolled (792, 370) with delta (0, 1)
Screenshot: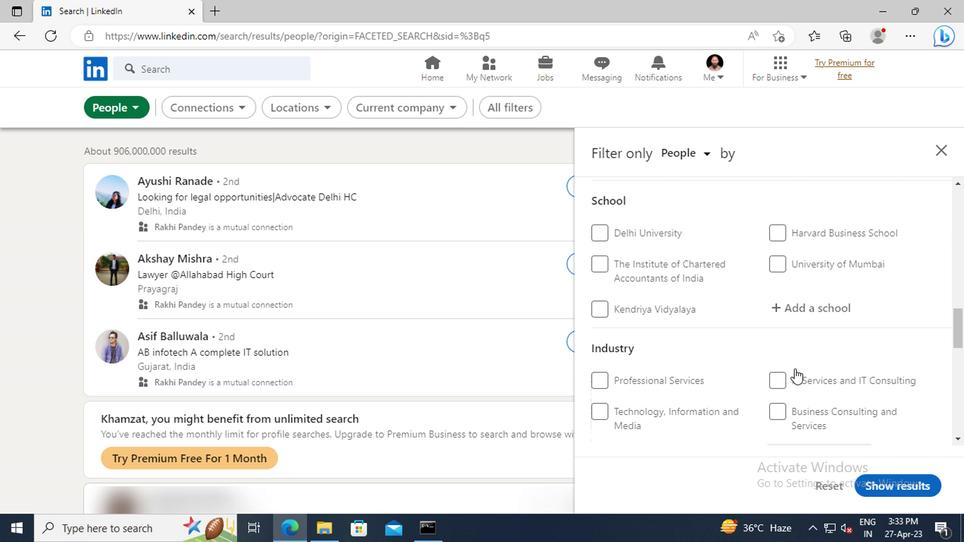 
Action: Mouse scrolled (792, 370) with delta (0, 1)
Screenshot: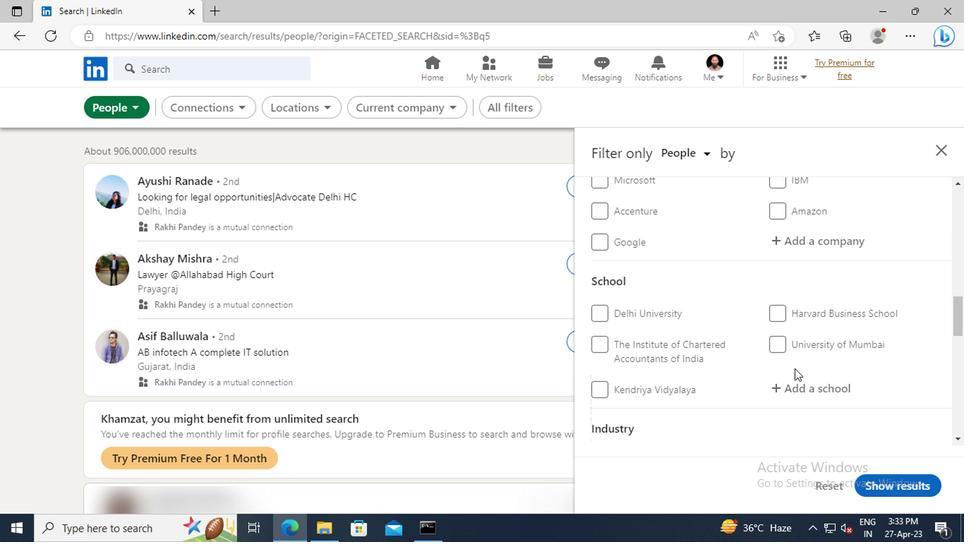 
Action: Mouse scrolled (792, 370) with delta (0, 1)
Screenshot: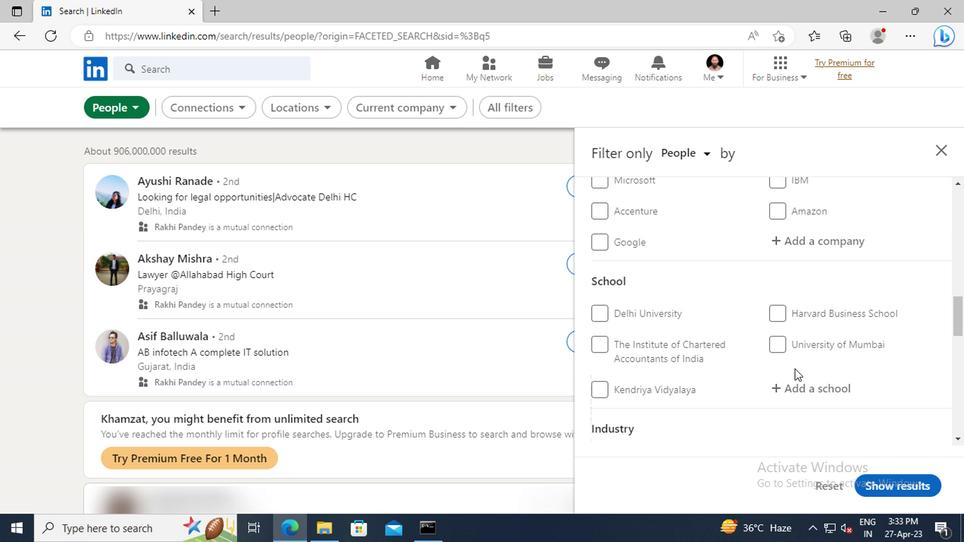 
Action: Mouse scrolled (792, 370) with delta (0, 1)
Screenshot: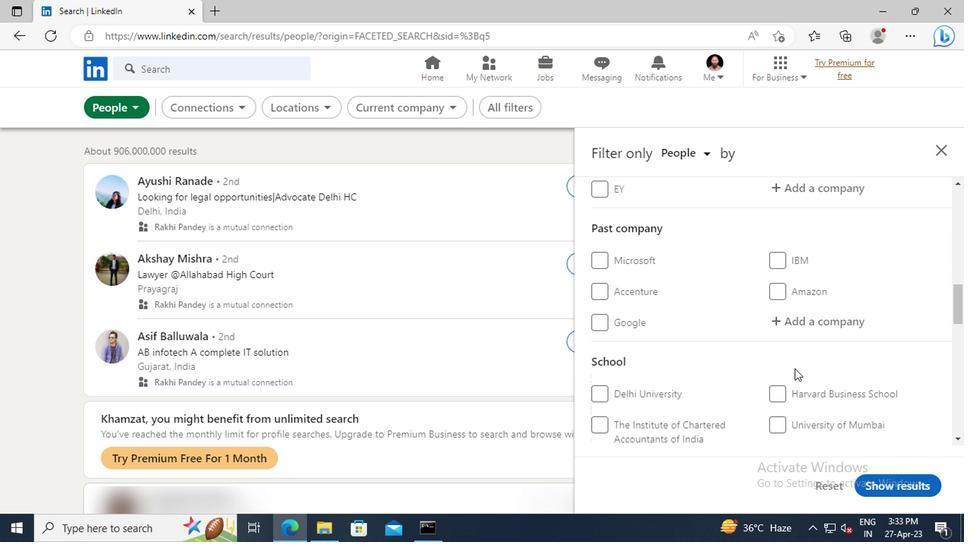 
Action: Mouse scrolled (792, 370) with delta (0, 1)
Screenshot: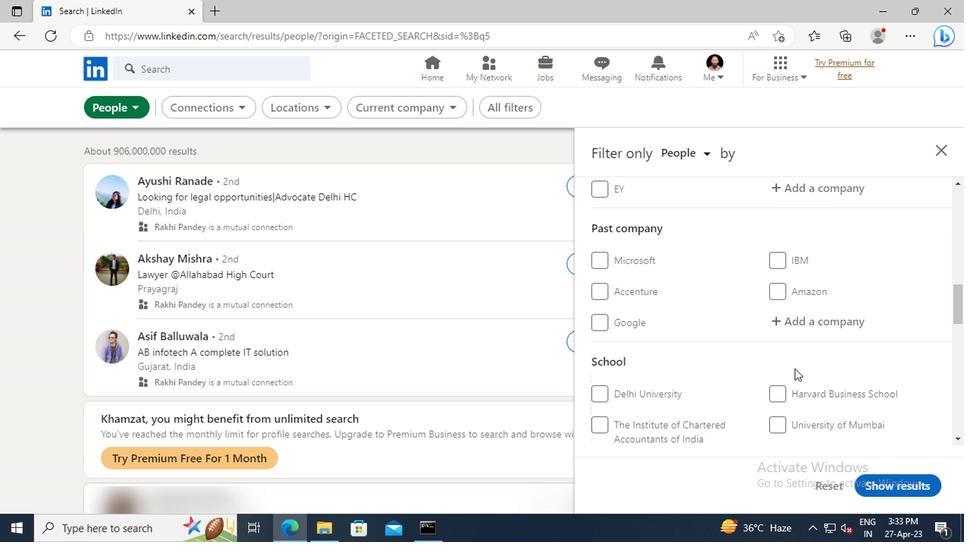 
Action: Mouse scrolled (792, 370) with delta (0, 1)
Screenshot: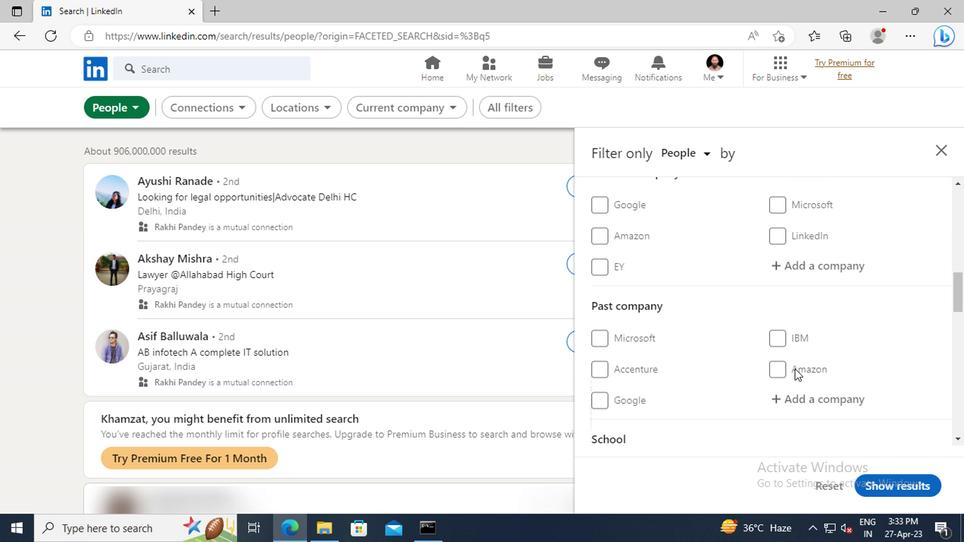 
Action: Mouse moved to (790, 311)
Screenshot: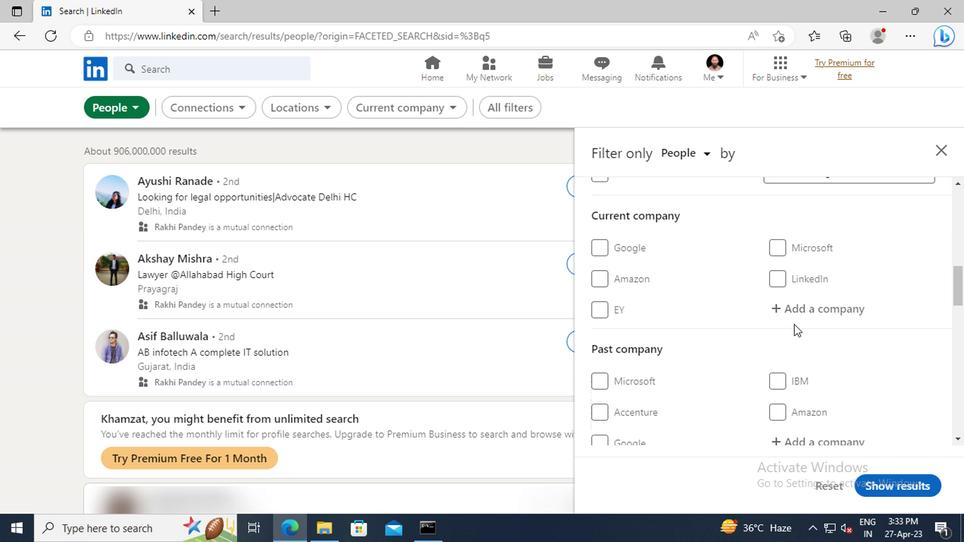 
Action: Mouse pressed left at (790, 311)
Screenshot: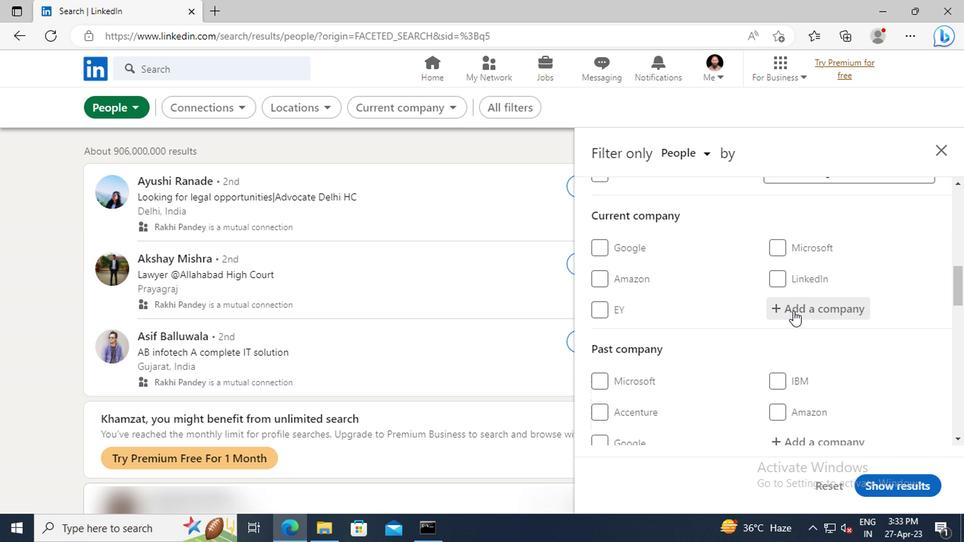 
Action: Key pressed <Key.shift>MARLABS<Key.space><Key.shift>LLC
Screenshot: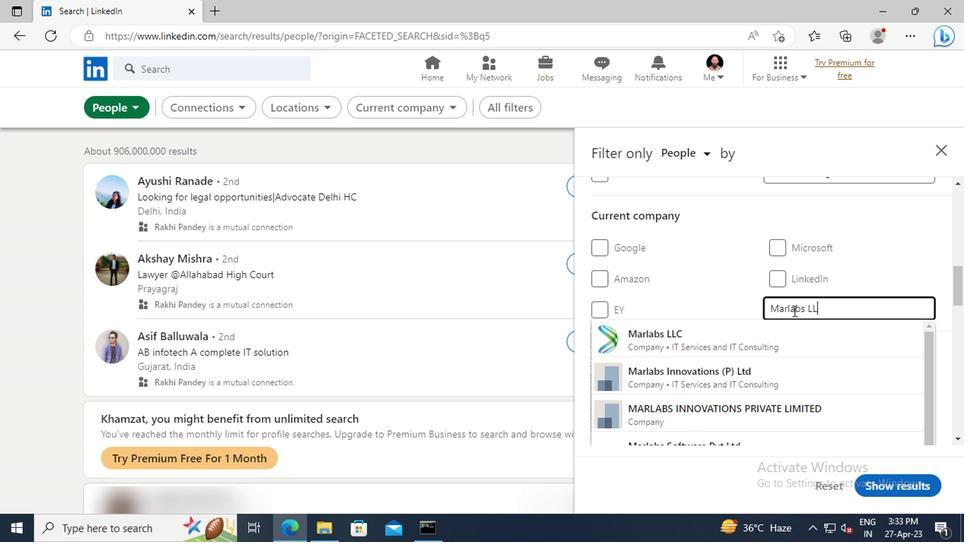 
Action: Mouse moved to (793, 332)
Screenshot: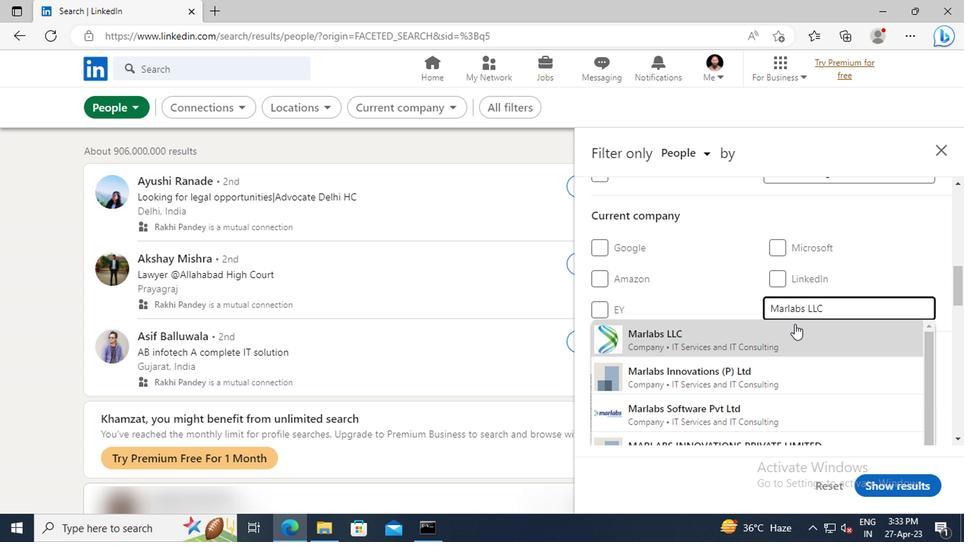 
Action: Mouse pressed left at (793, 332)
Screenshot: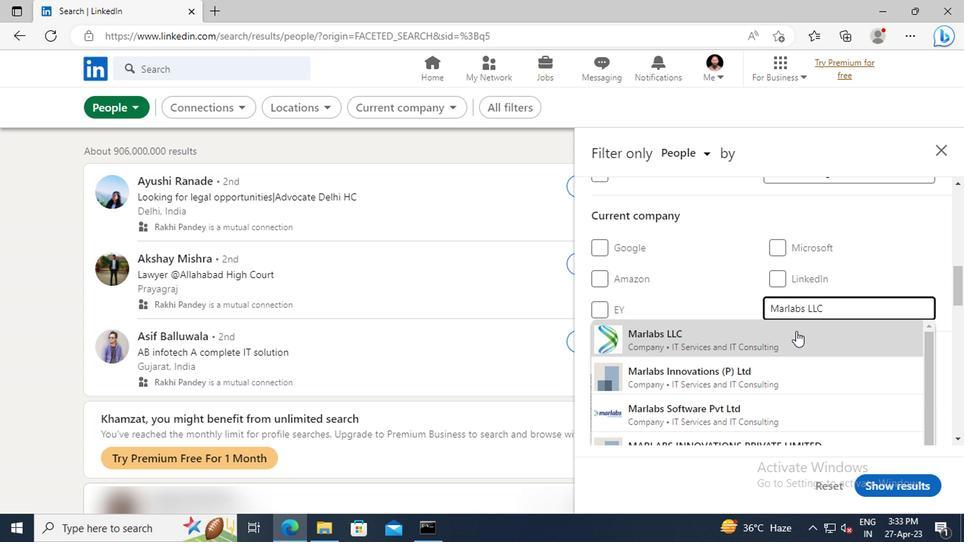 
Action: Mouse moved to (789, 313)
Screenshot: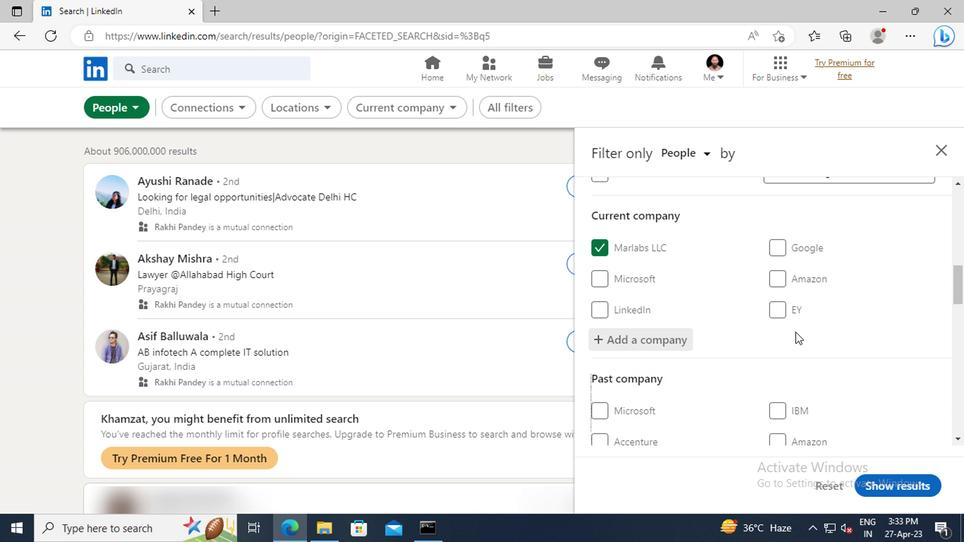 
Action: Mouse scrolled (789, 313) with delta (0, 0)
Screenshot: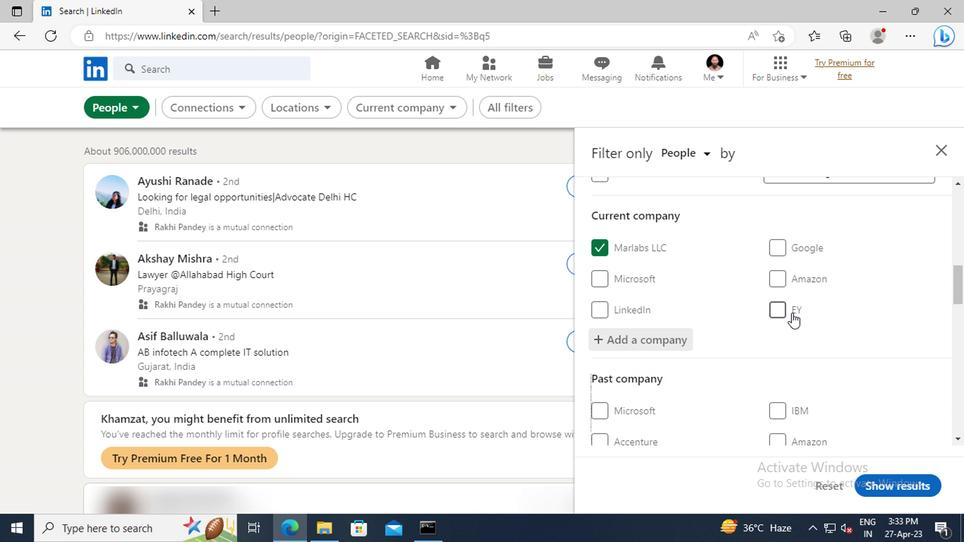 
Action: Mouse scrolled (789, 313) with delta (0, 0)
Screenshot: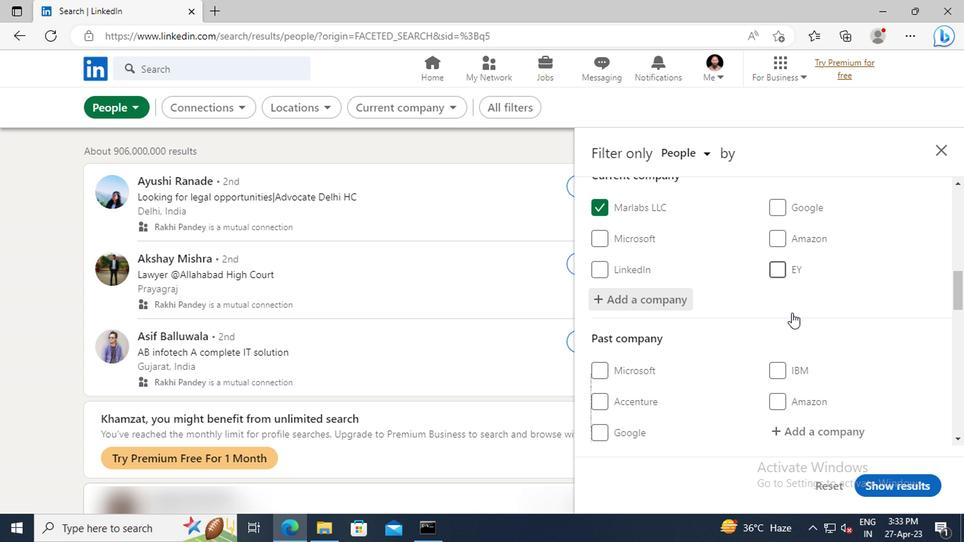 
Action: Mouse scrolled (789, 313) with delta (0, 0)
Screenshot: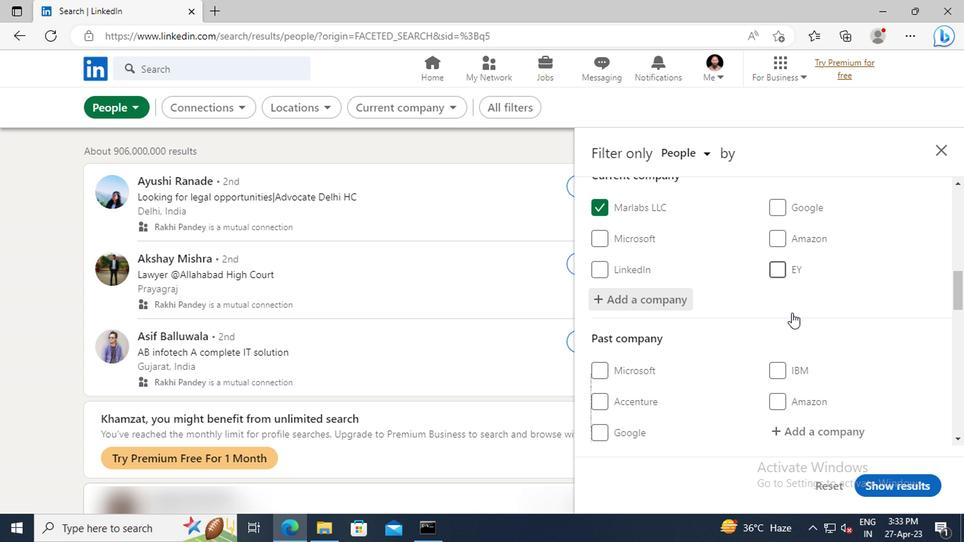 
Action: Mouse scrolled (789, 313) with delta (0, 0)
Screenshot: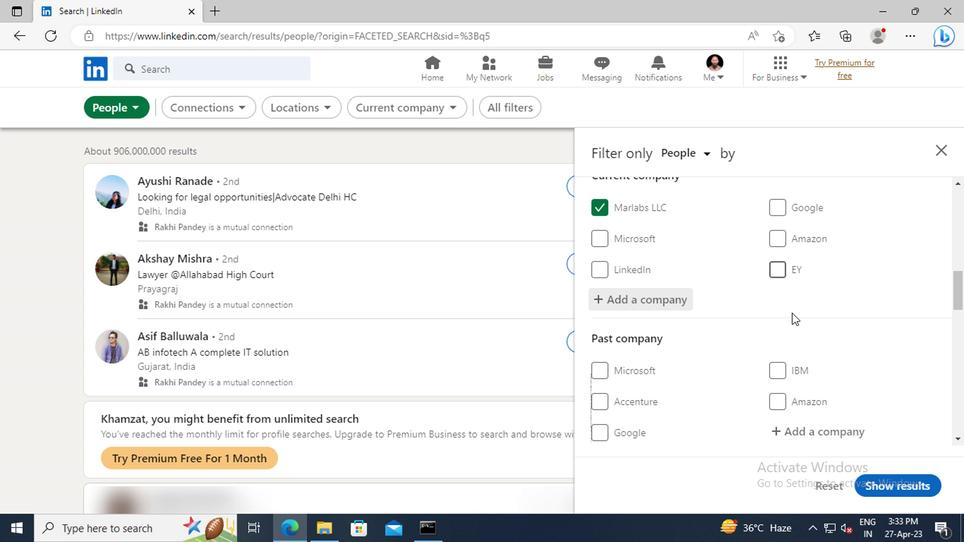 
Action: Mouse scrolled (789, 313) with delta (0, 0)
Screenshot: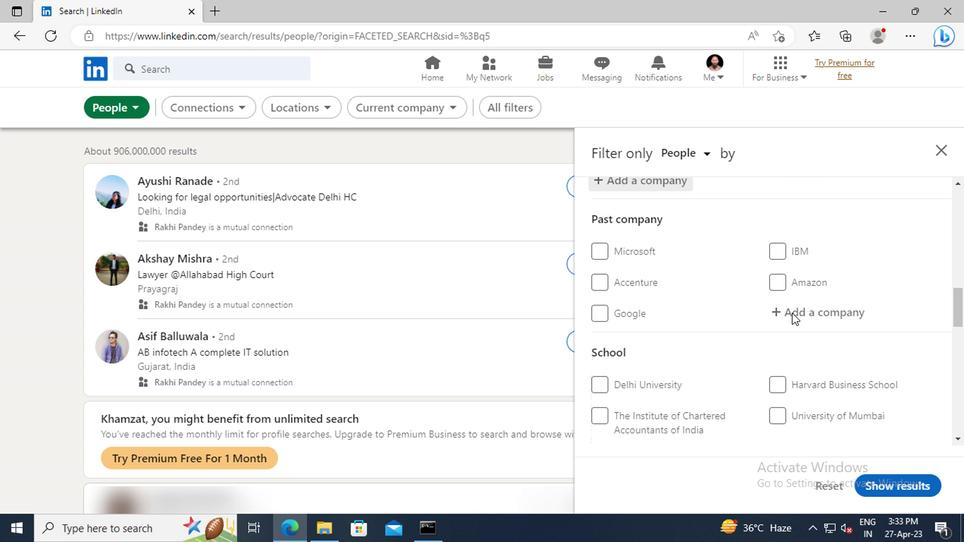 
Action: Mouse scrolled (789, 313) with delta (0, 0)
Screenshot: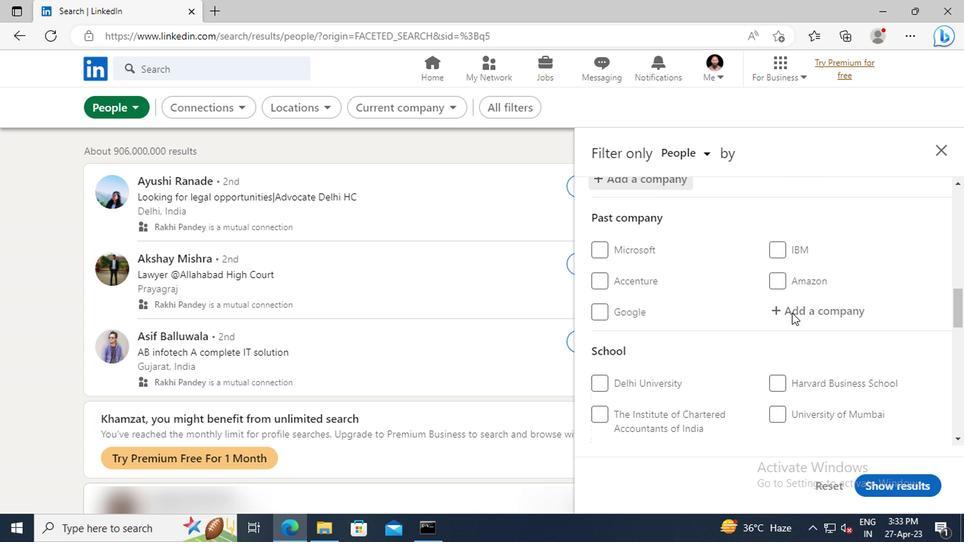 
Action: Mouse scrolled (789, 313) with delta (0, 0)
Screenshot: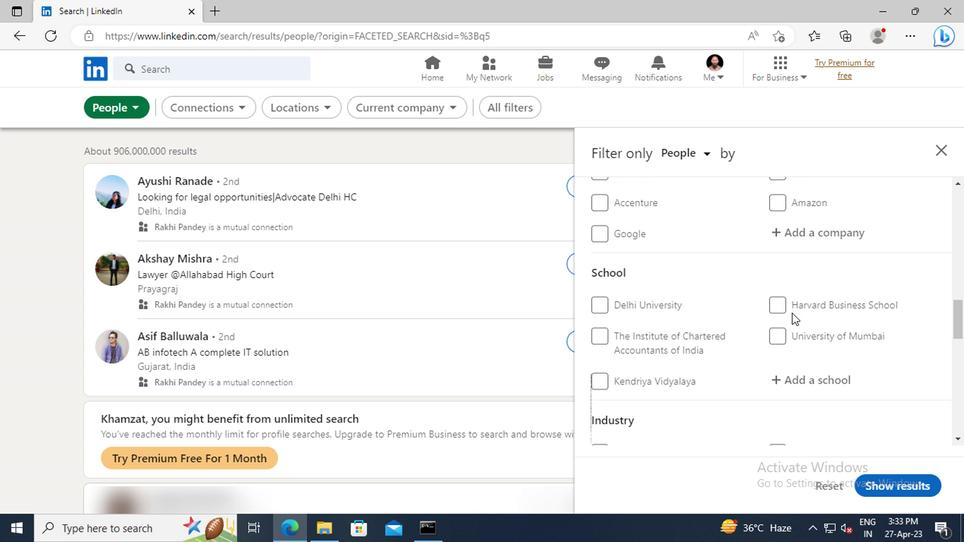 
Action: Mouse scrolled (789, 313) with delta (0, 0)
Screenshot: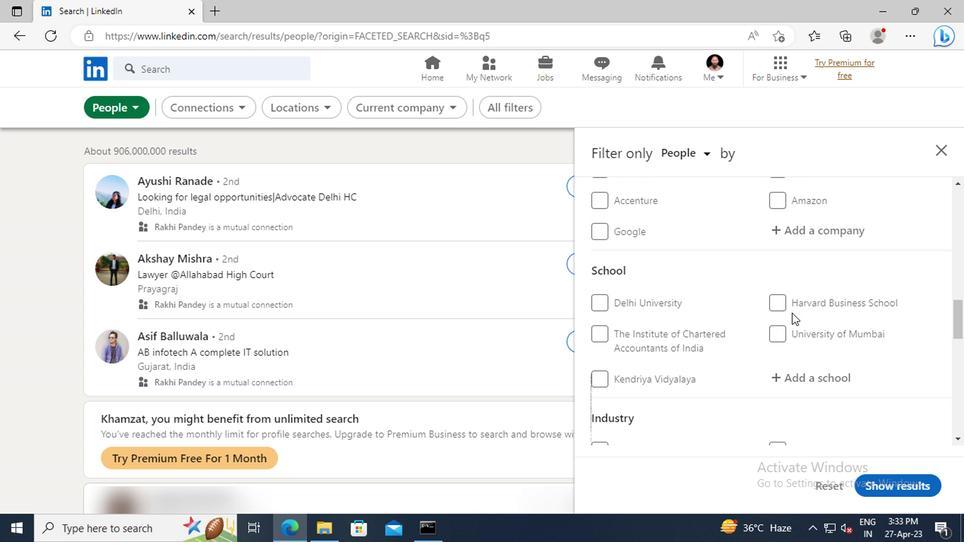 
Action: Mouse moved to (797, 302)
Screenshot: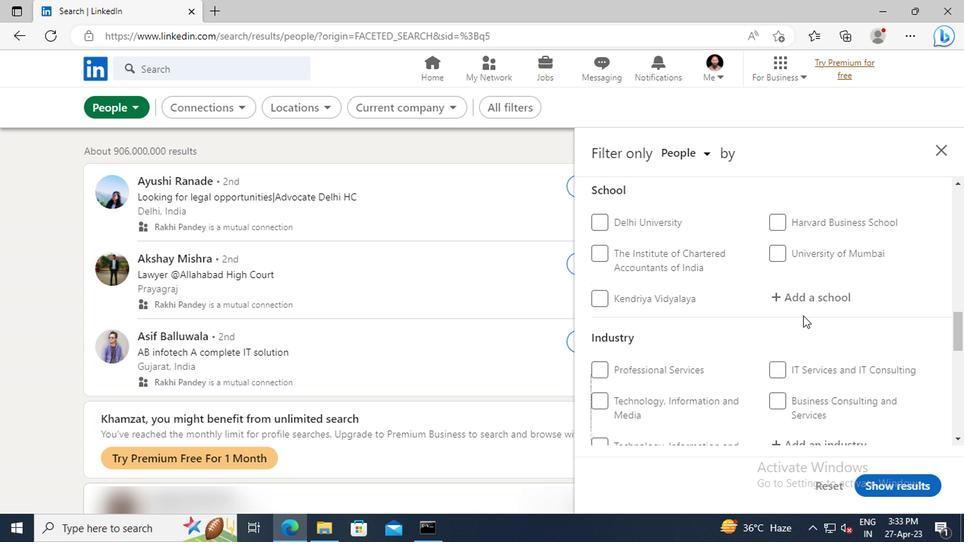 
Action: Mouse pressed left at (797, 302)
Screenshot: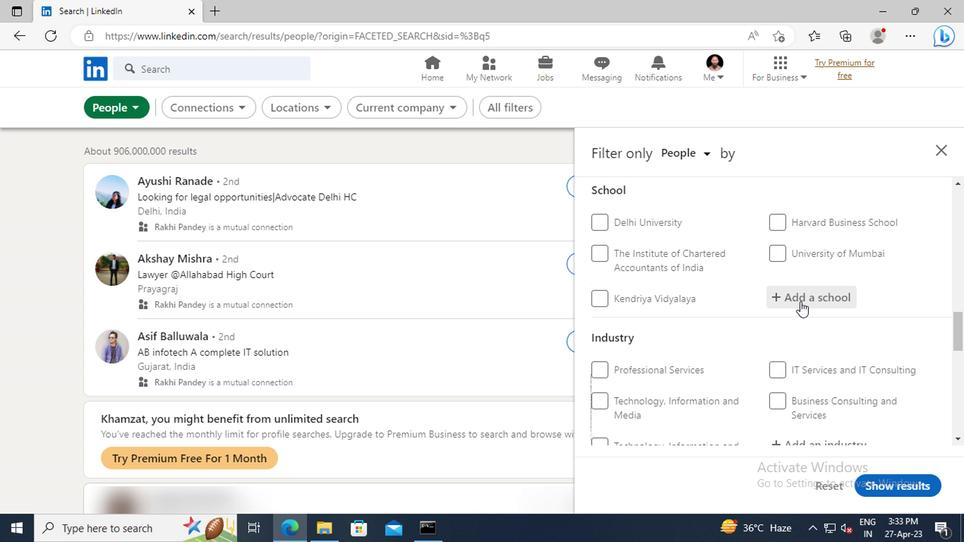 
Action: Key pressed <Key.shift>WIGAN<Key.space><Key.shift>&<Key.space><Key.shift>LEIGH<Key.space><Key.shift>COLLEGE<Key.space>
Screenshot: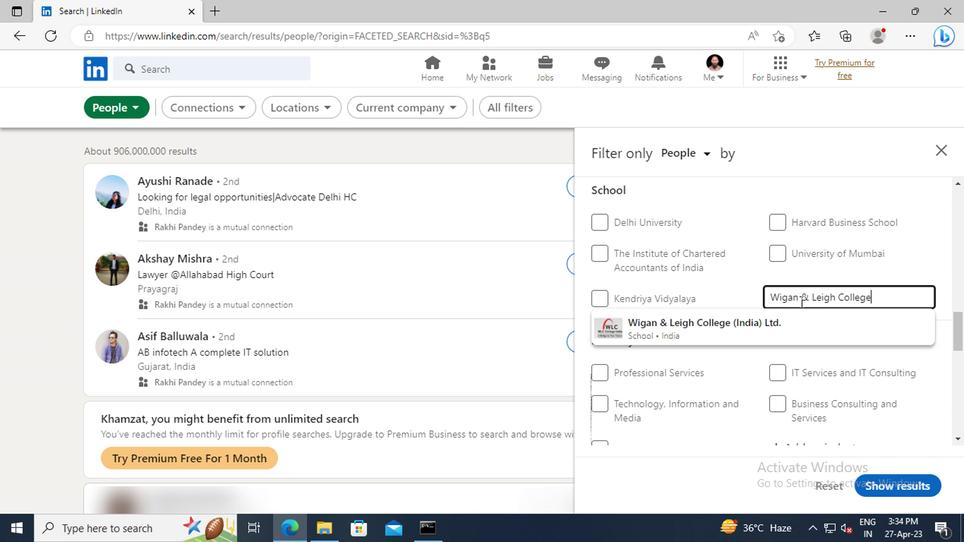 
Action: Mouse moved to (797, 326)
Screenshot: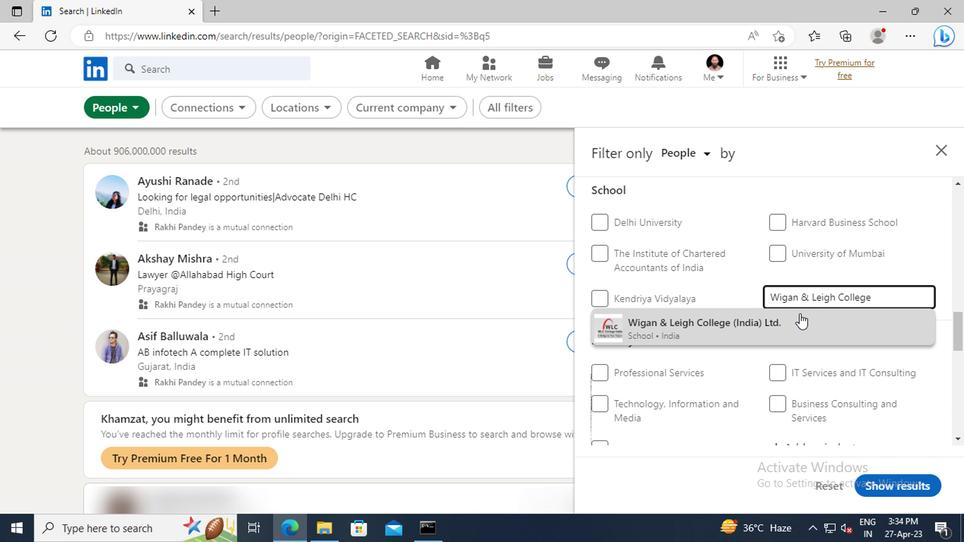
Action: Mouse pressed left at (797, 326)
Screenshot: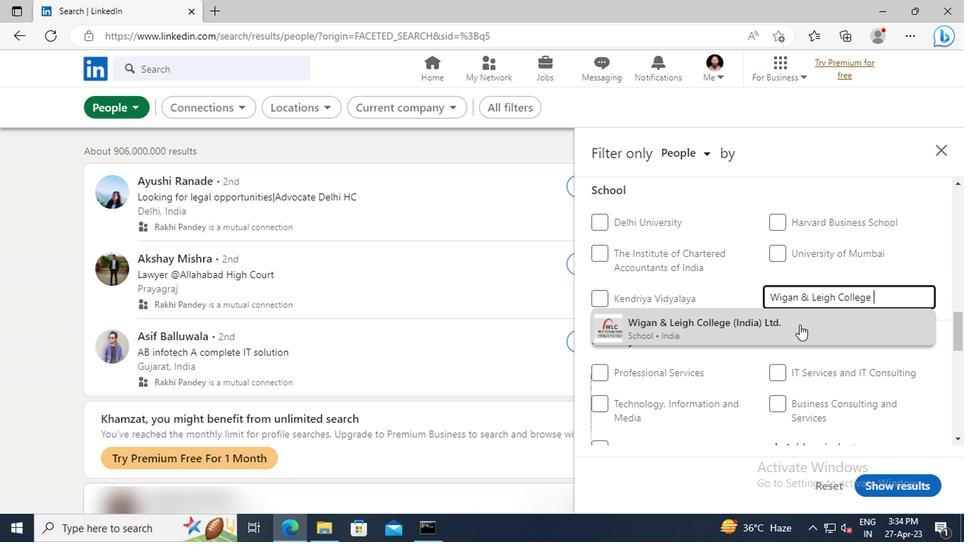 
Action: Mouse moved to (795, 294)
Screenshot: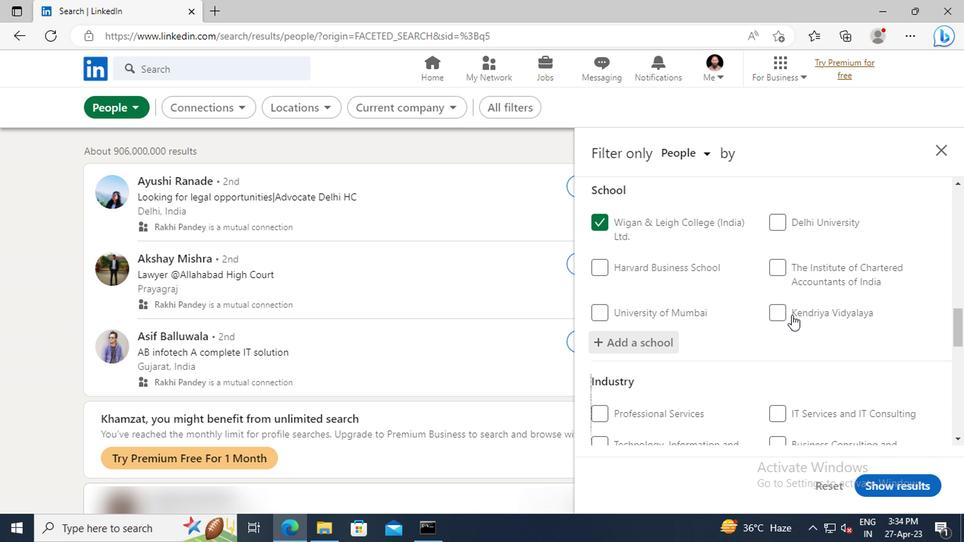 
Action: Mouse scrolled (795, 294) with delta (0, 0)
Screenshot: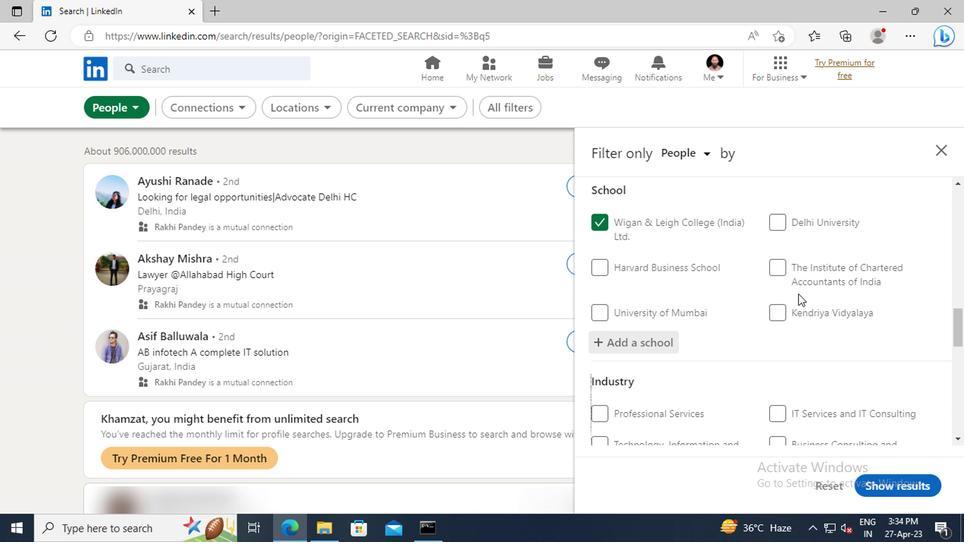 
Action: Mouse scrolled (795, 294) with delta (0, 0)
Screenshot: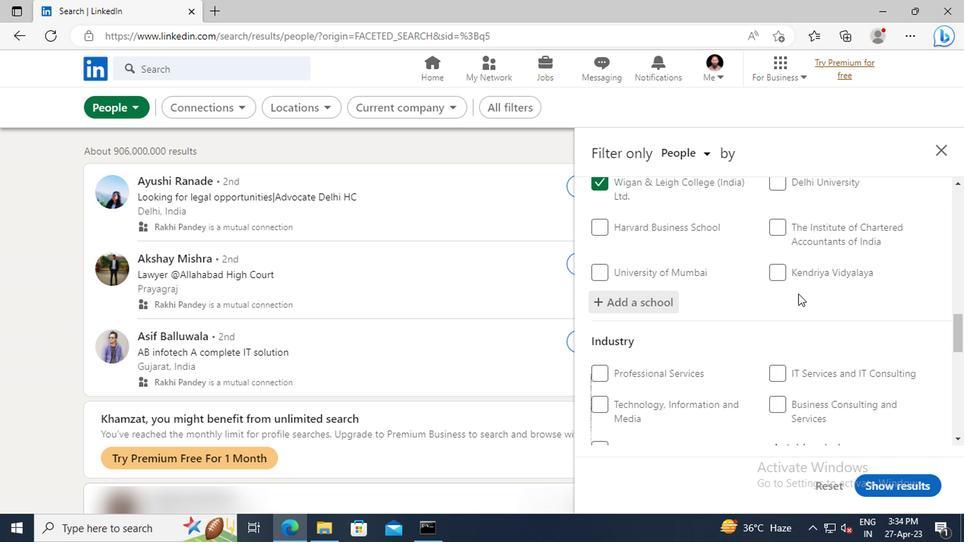 
Action: Mouse scrolled (795, 294) with delta (0, 0)
Screenshot: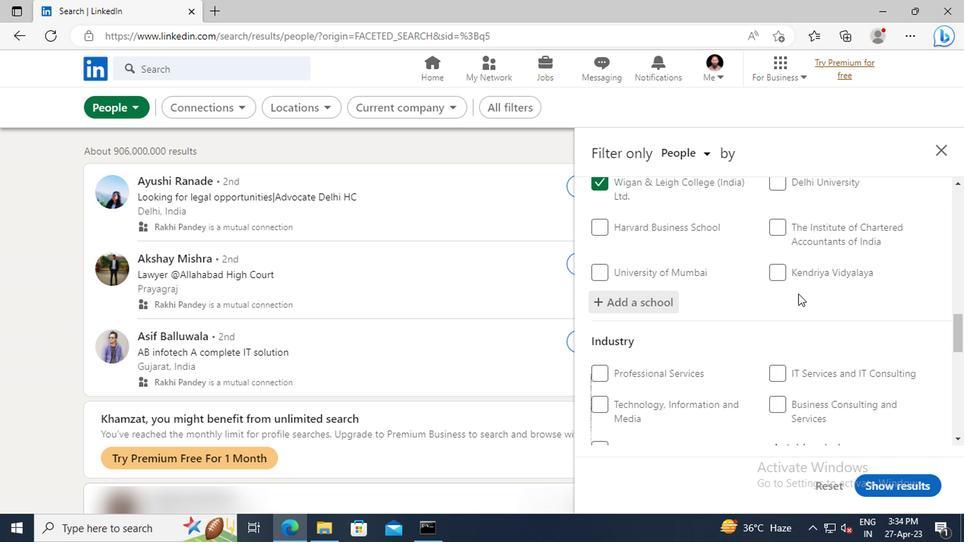 
Action: Mouse scrolled (795, 294) with delta (0, 0)
Screenshot: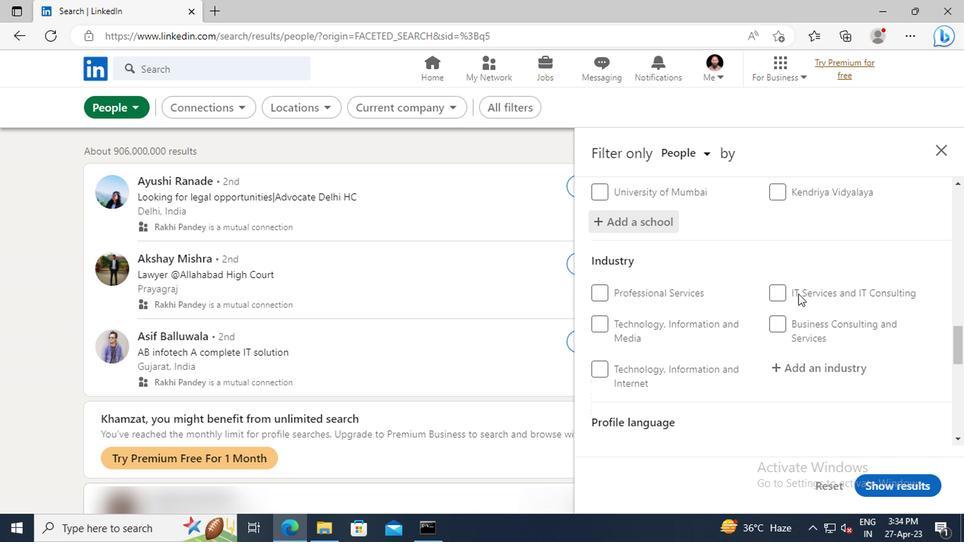 
Action: Mouse moved to (802, 327)
Screenshot: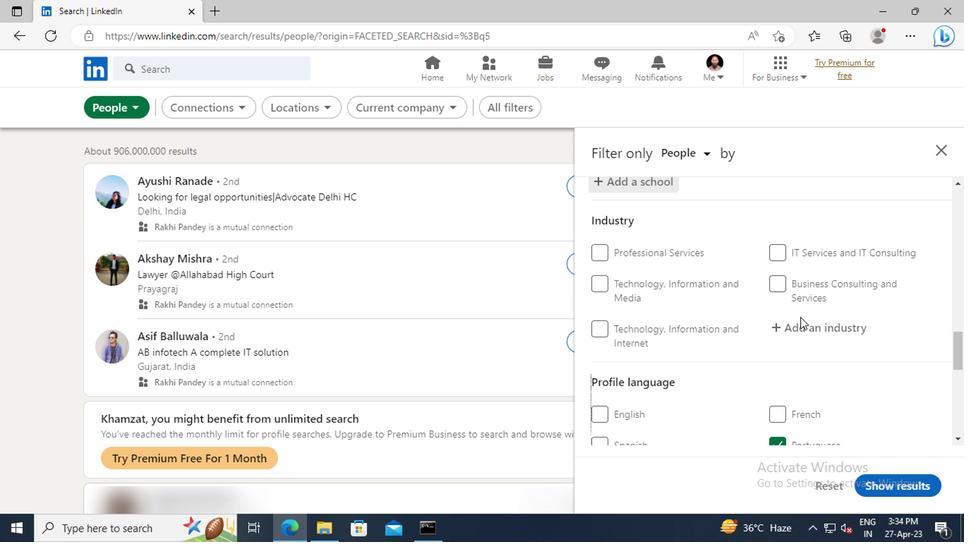 
Action: Mouse pressed left at (802, 327)
Screenshot: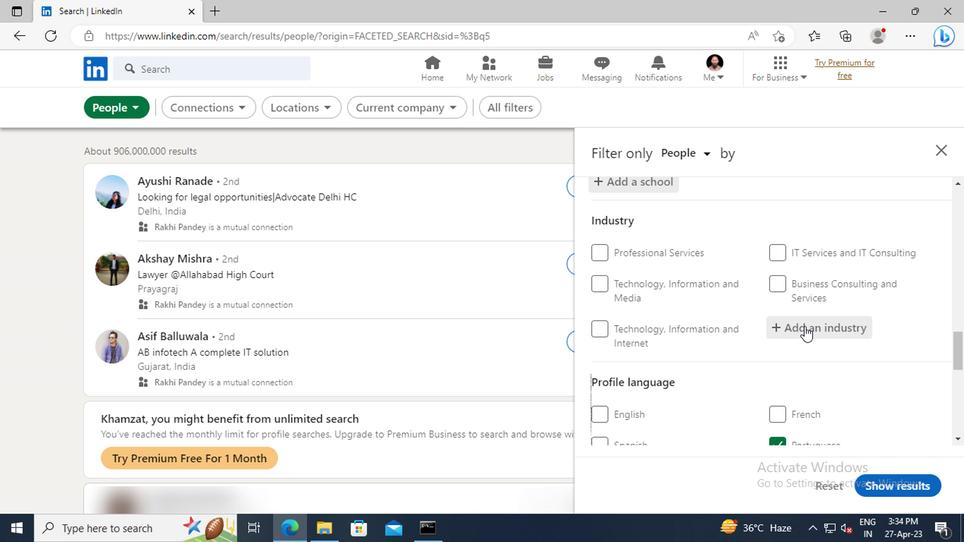 
Action: Key pressed <Key.shift>LIBRARIES
Screenshot: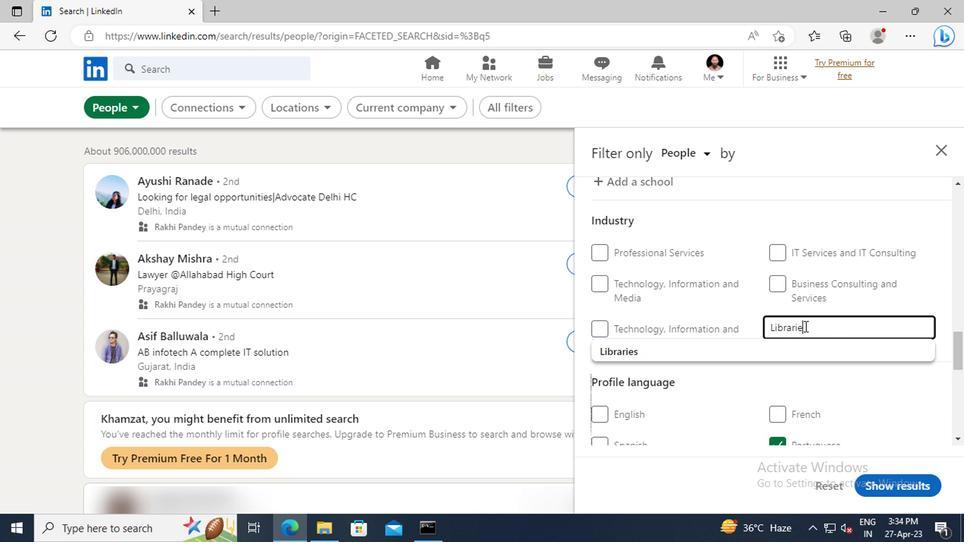 
Action: Mouse moved to (797, 352)
Screenshot: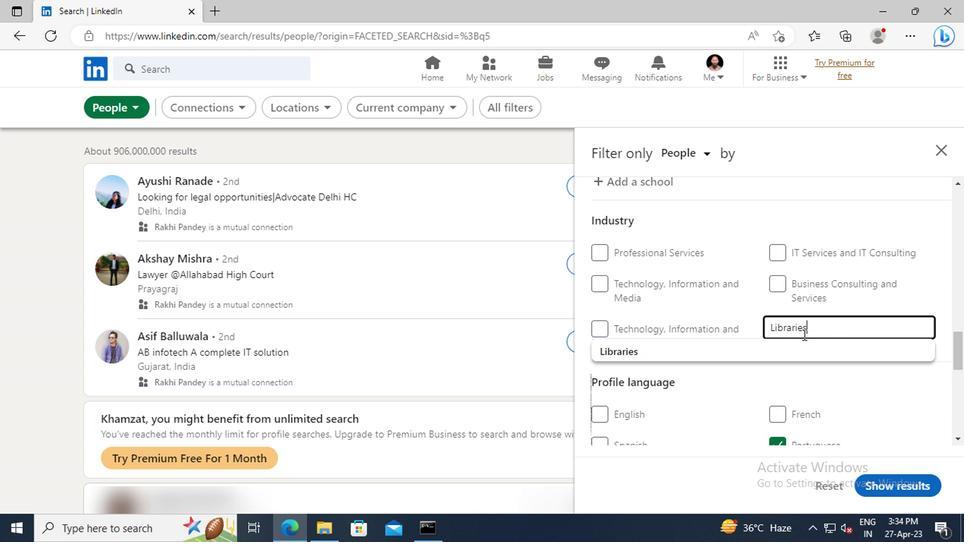 
Action: Mouse pressed left at (797, 352)
Screenshot: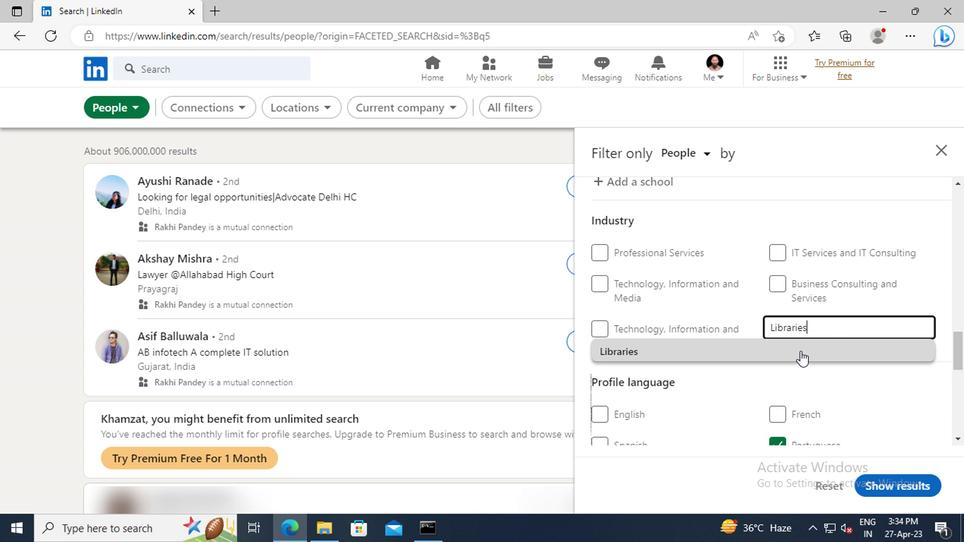 
Action: Mouse moved to (796, 305)
Screenshot: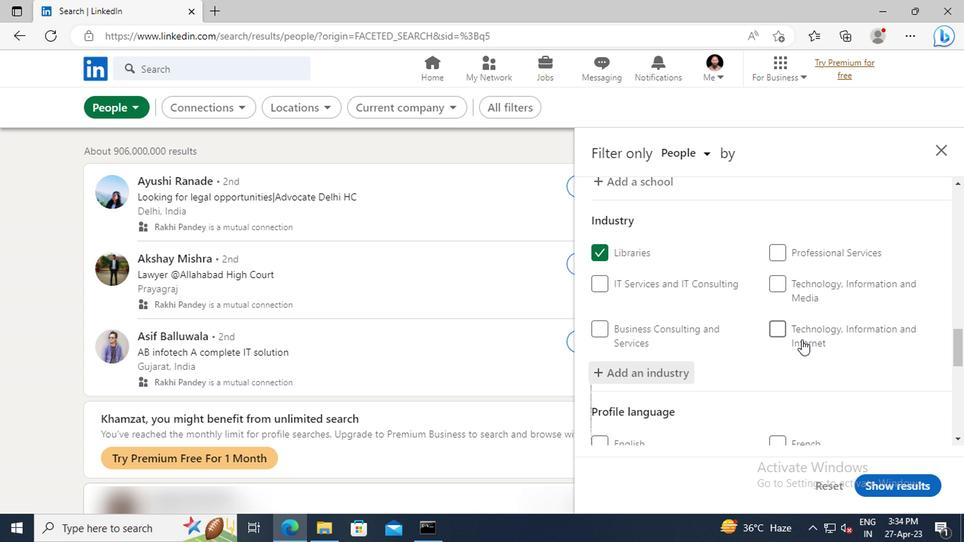
Action: Mouse scrolled (796, 305) with delta (0, 0)
Screenshot: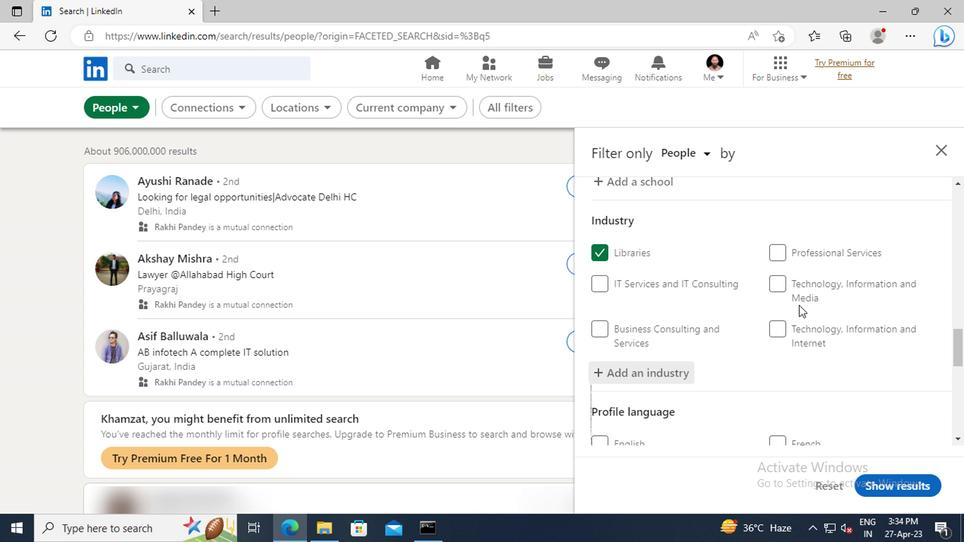 
Action: Mouse scrolled (796, 305) with delta (0, 0)
Screenshot: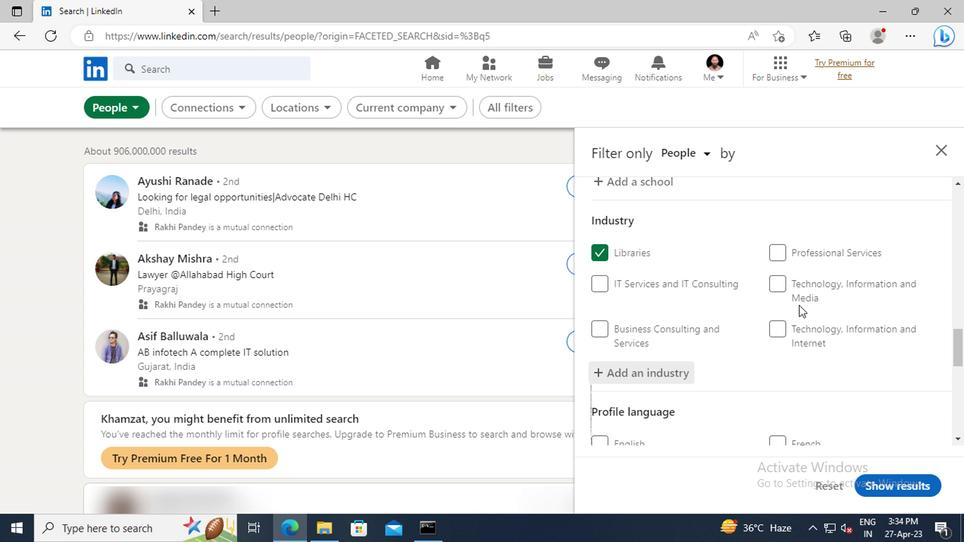 
Action: Mouse scrolled (796, 305) with delta (0, 0)
Screenshot: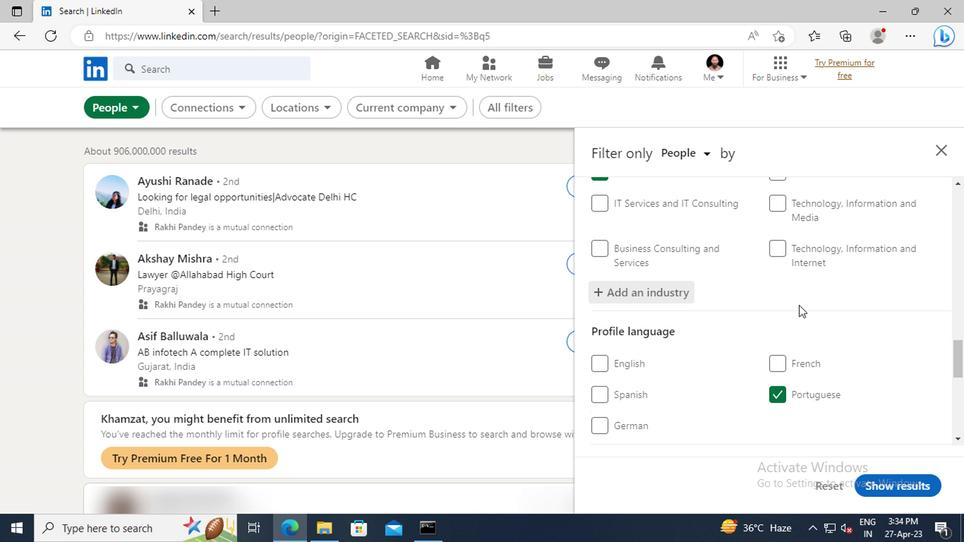 
Action: Mouse scrolled (796, 305) with delta (0, 0)
Screenshot: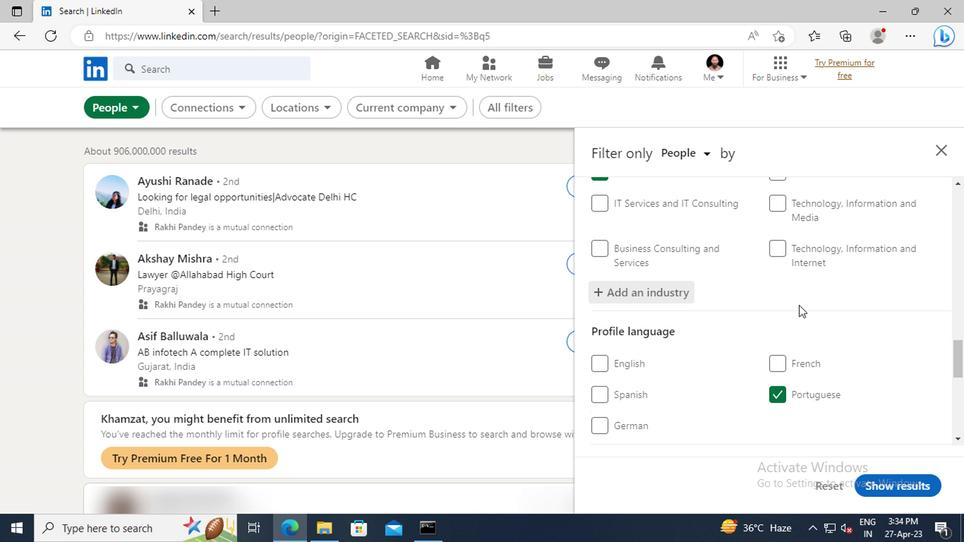 
Action: Mouse scrolled (796, 305) with delta (0, 0)
Screenshot: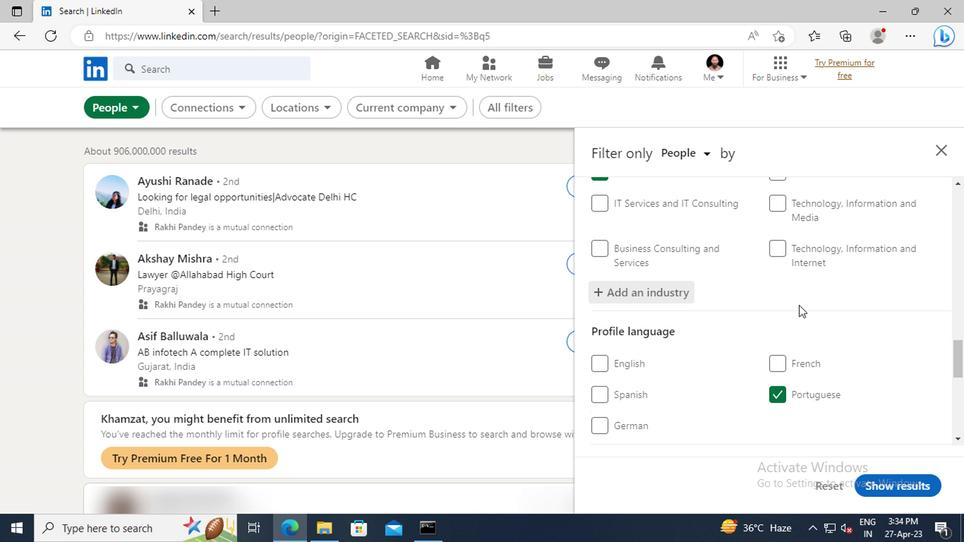 
Action: Mouse scrolled (796, 305) with delta (0, 0)
Screenshot: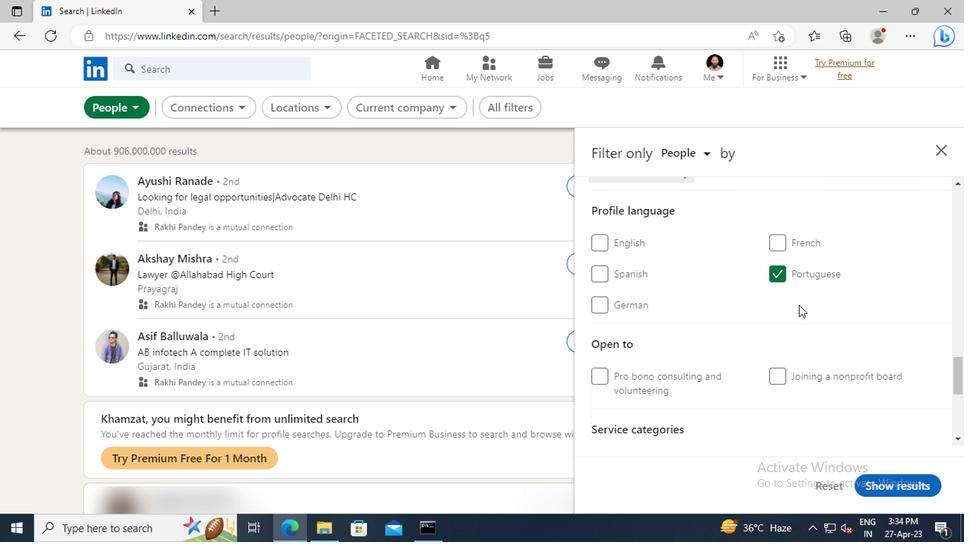 
Action: Mouse scrolled (796, 305) with delta (0, 0)
Screenshot: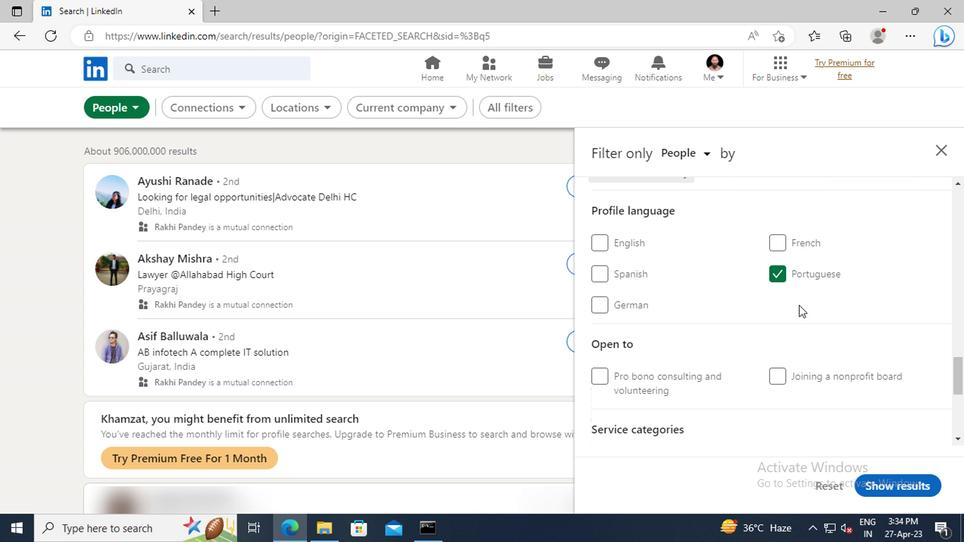 
Action: Mouse scrolled (796, 305) with delta (0, 0)
Screenshot: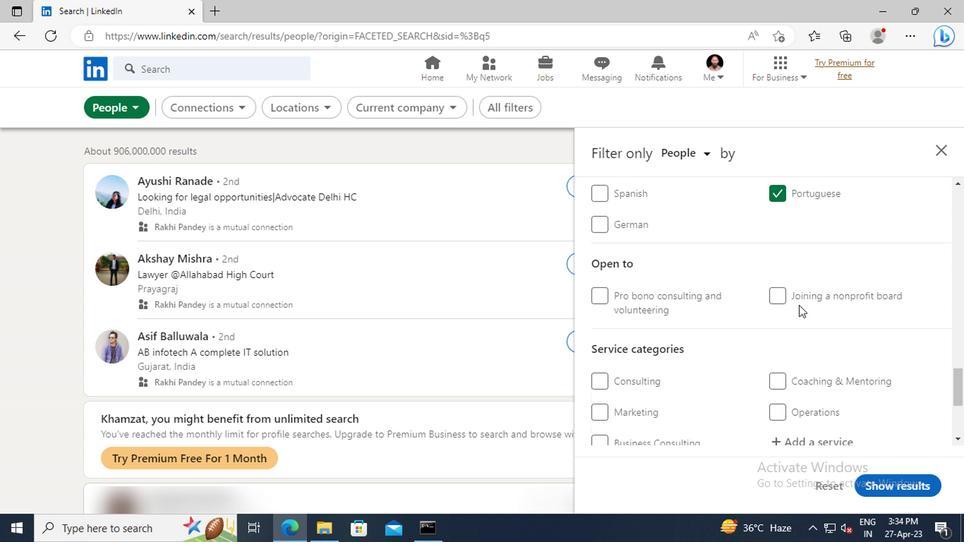 
Action: Mouse scrolled (796, 305) with delta (0, 0)
Screenshot: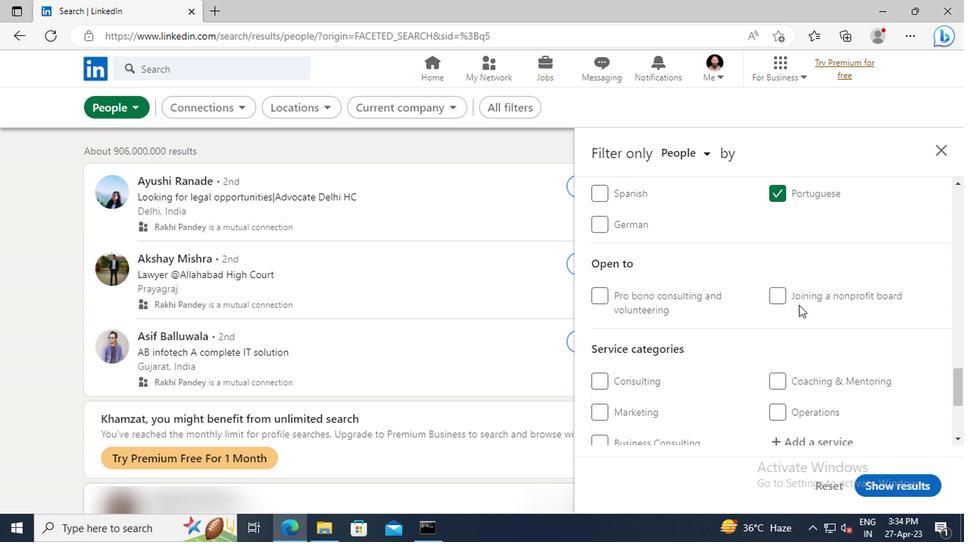 
Action: Mouse scrolled (796, 305) with delta (0, 0)
Screenshot: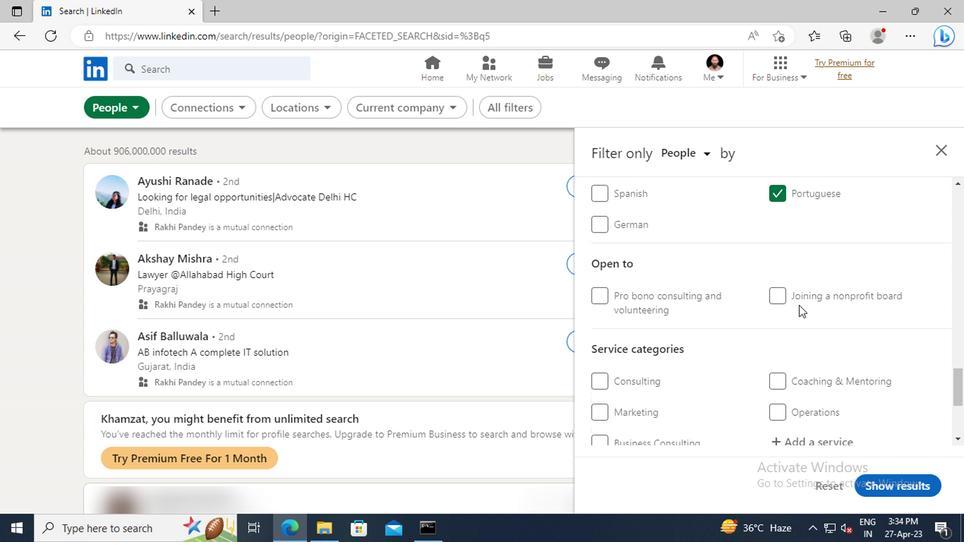 
Action: Mouse scrolled (796, 305) with delta (0, 0)
Screenshot: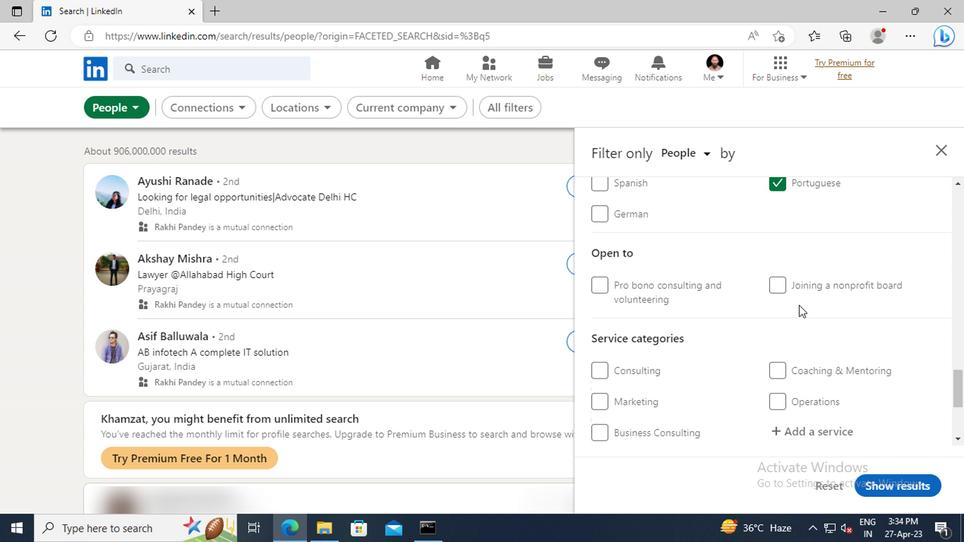 
Action: Mouse moved to (791, 282)
Screenshot: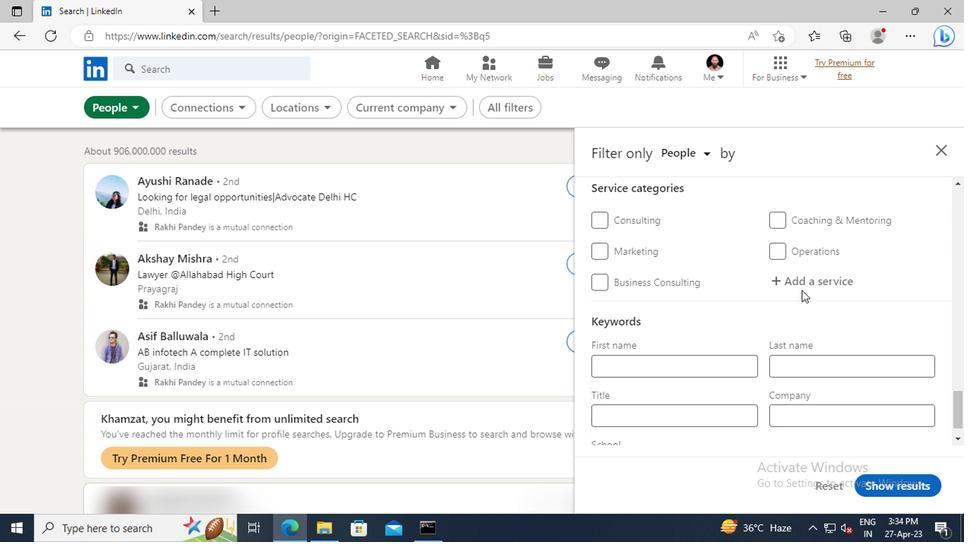 
Action: Mouse pressed left at (791, 282)
Screenshot: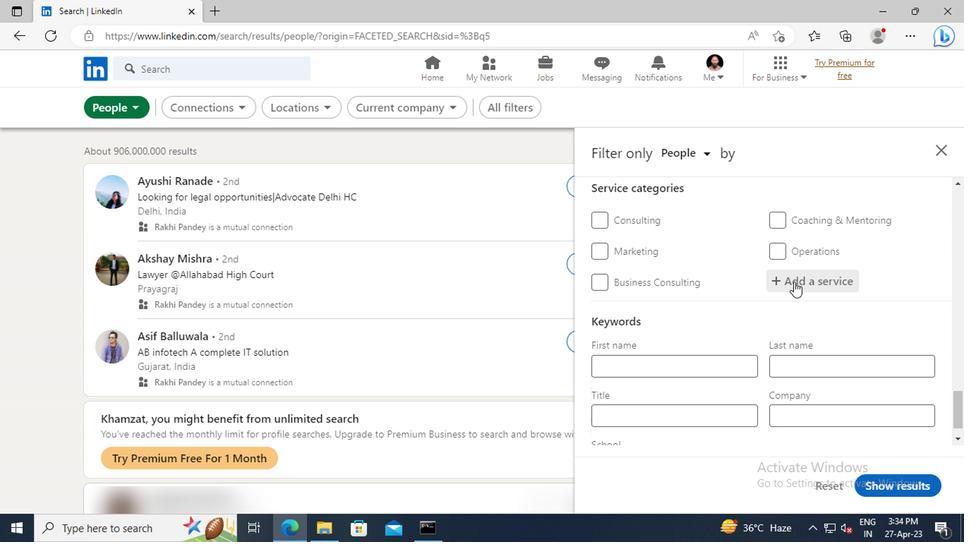 
Action: Key pressed <Key.shift>HUMAN<Key.space><Key.shift>RESOURCES
Screenshot: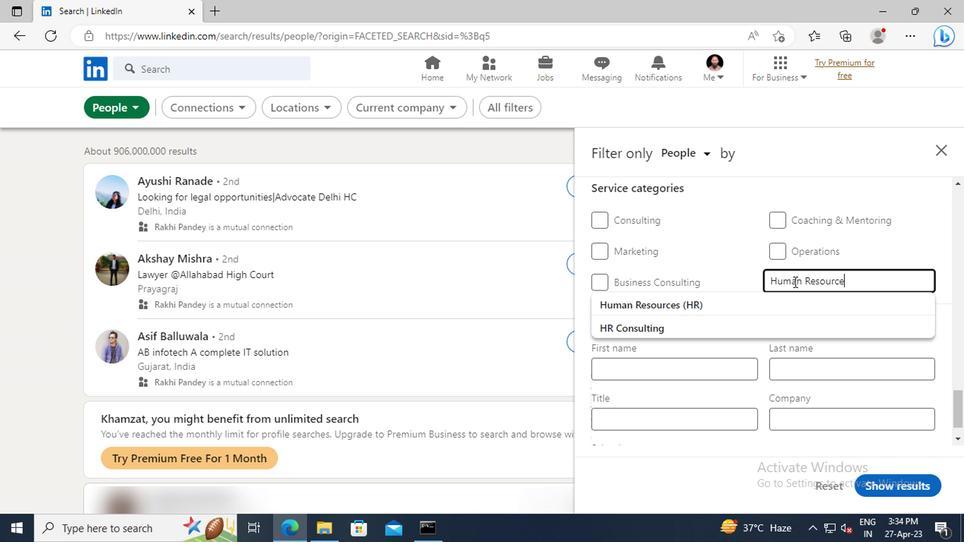 
Action: Mouse moved to (779, 301)
Screenshot: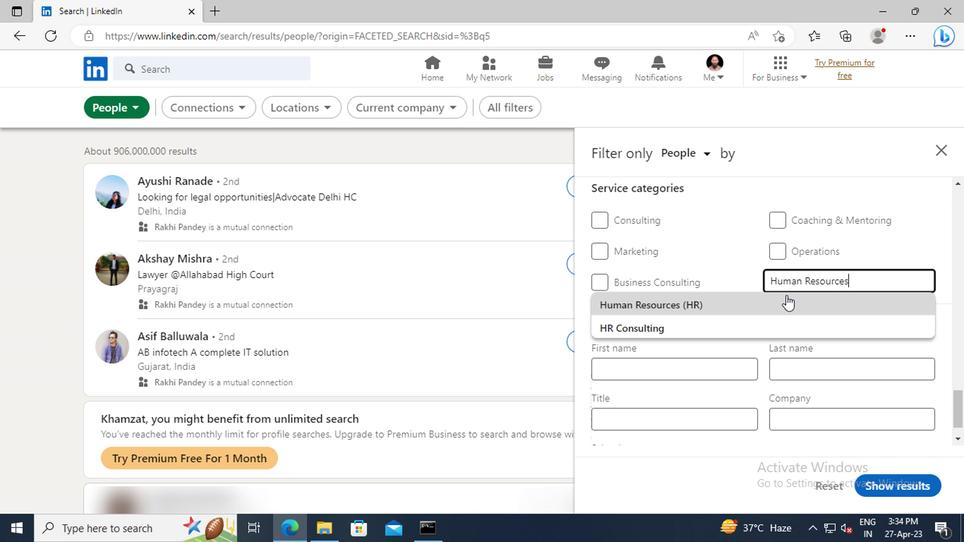 
Action: Mouse pressed left at (779, 301)
Screenshot: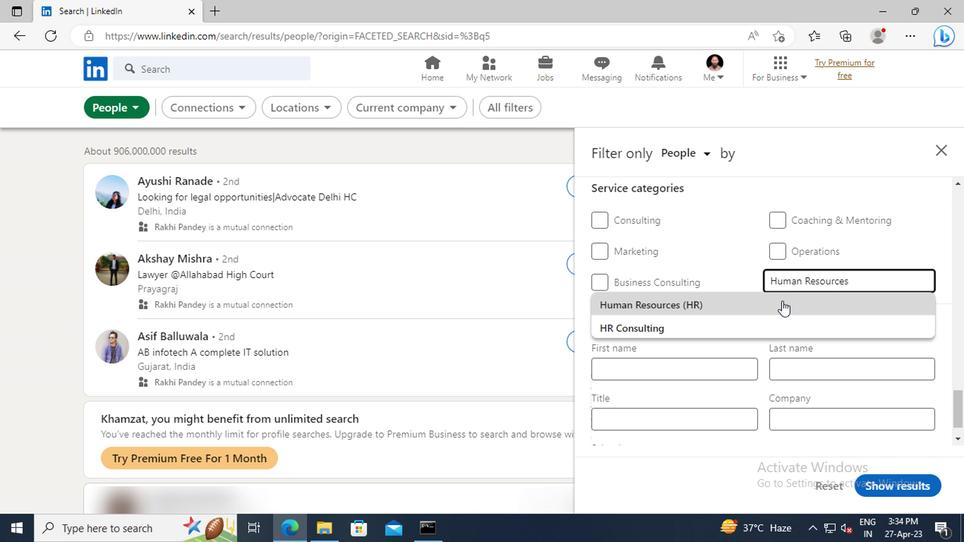 
Action: Mouse moved to (773, 286)
Screenshot: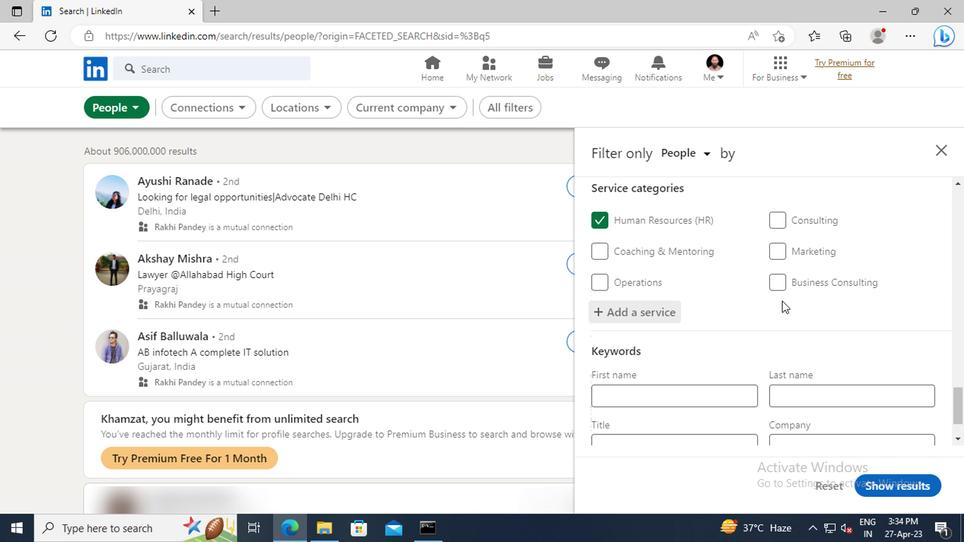 
Action: Mouse scrolled (773, 286) with delta (0, 0)
Screenshot: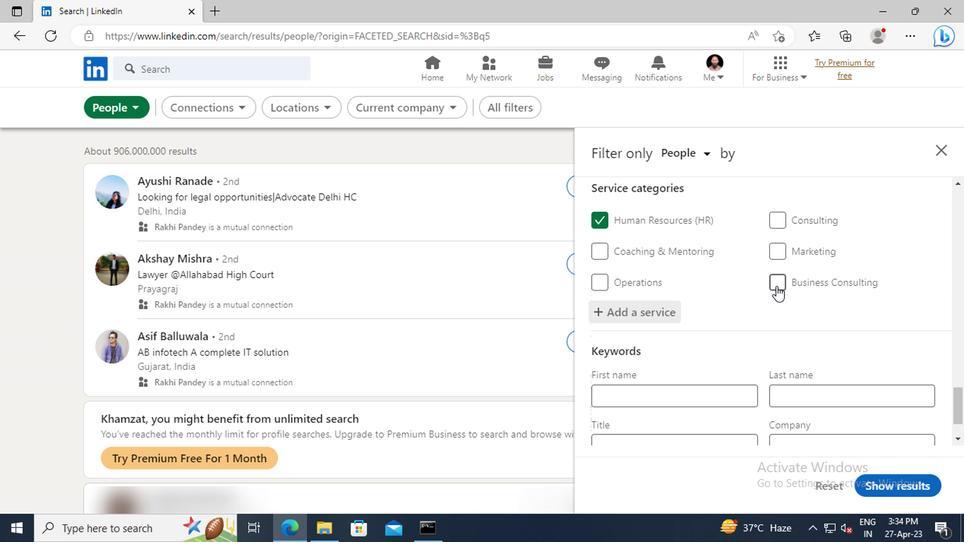 
Action: Mouse scrolled (773, 286) with delta (0, 0)
Screenshot: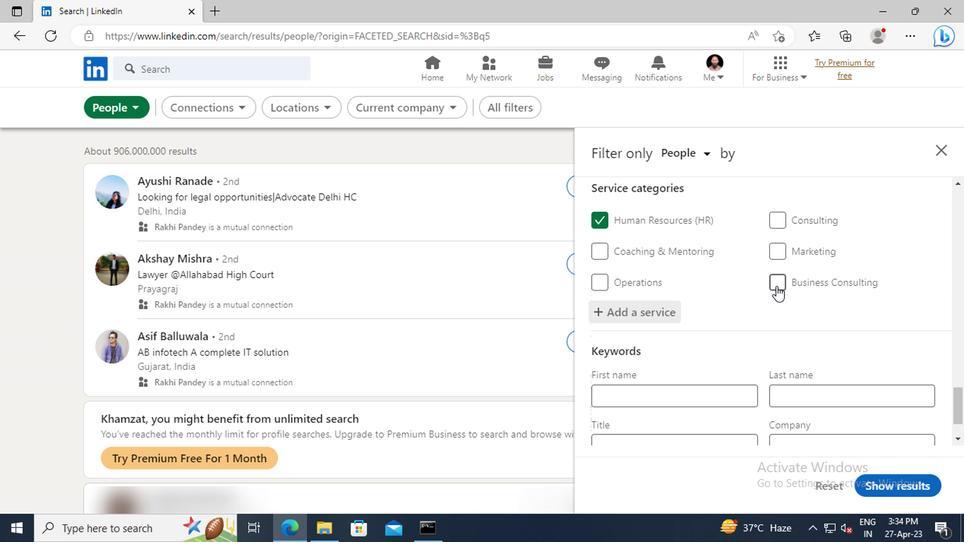 
Action: Mouse scrolled (773, 286) with delta (0, 0)
Screenshot: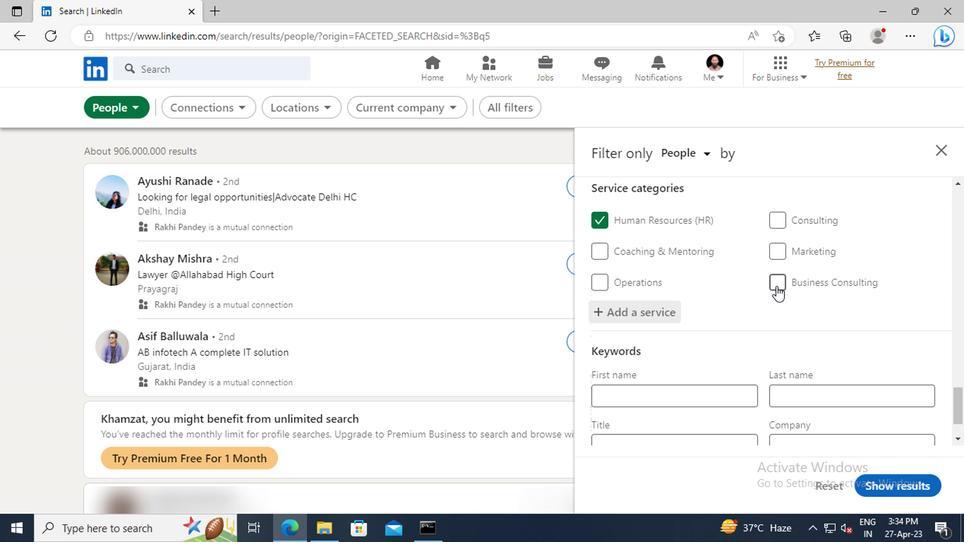
Action: Mouse scrolled (773, 286) with delta (0, 0)
Screenshot: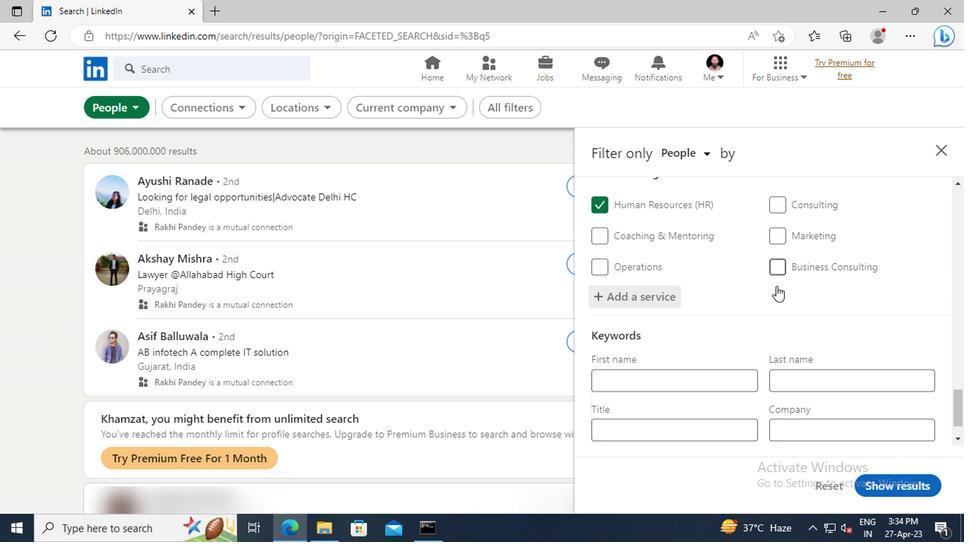 
Action: Mouse moved to (663, 381)
Screenshot: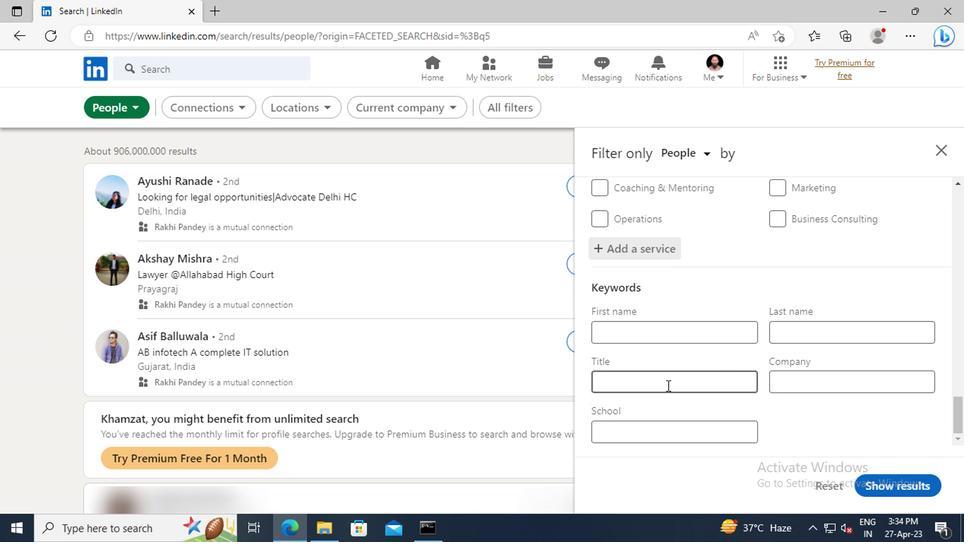 
Action: Mouse pressed left at (663, 381)
Screenshot: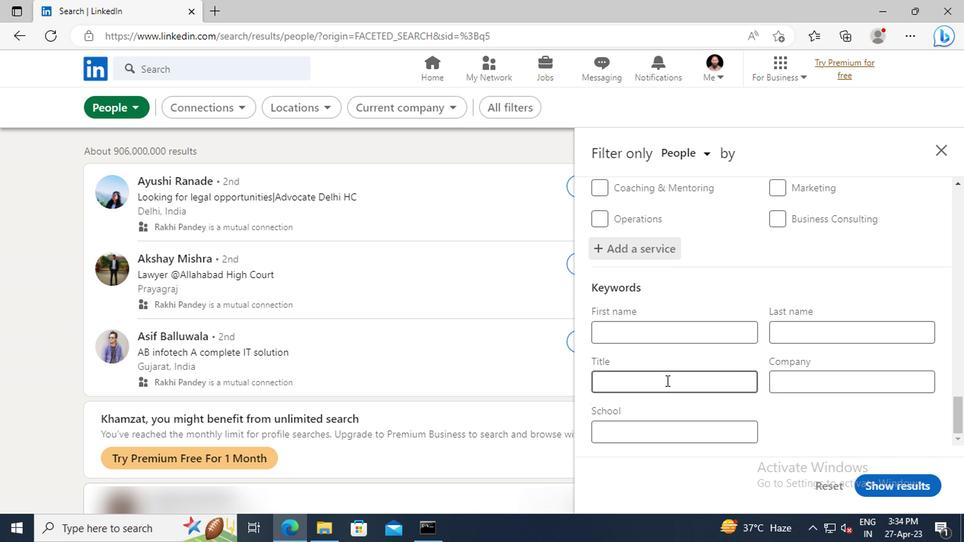 
Action: Key pressed <Key.shift>MEETING<Key.space><Key.shift>PLANNER<Key.enter>
Screenshot: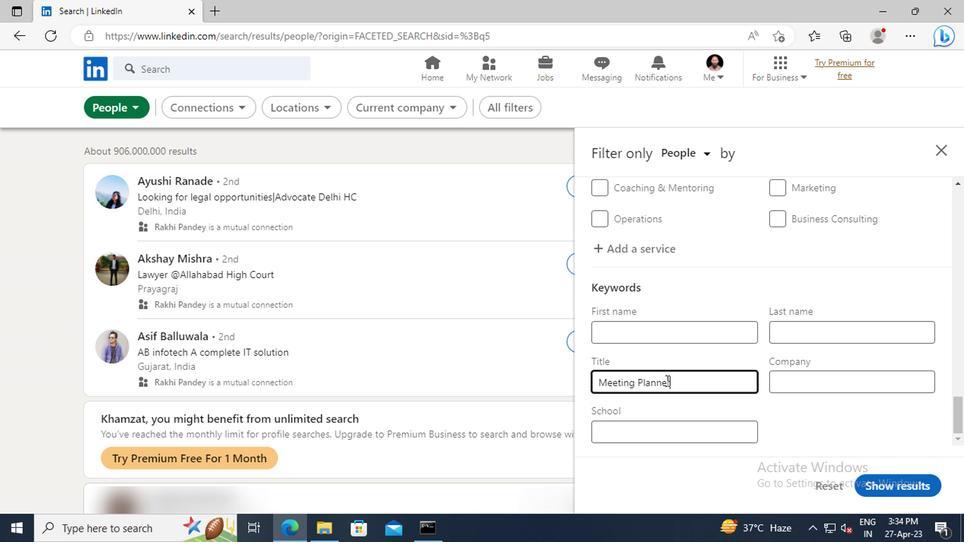 
Action: Mouse moved to (895, 482)
Screenshot: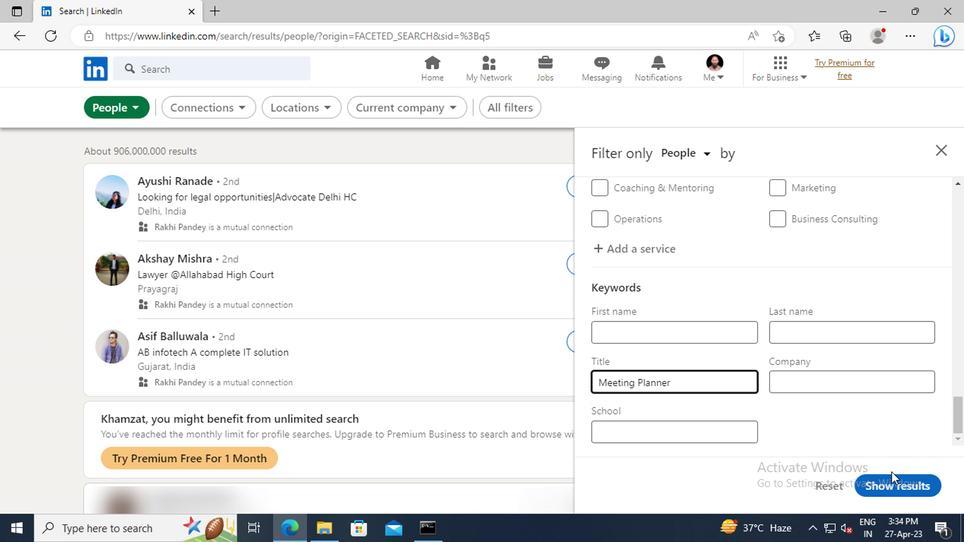 
Action: Mouse pressed left at (895, 482)
Screenshot: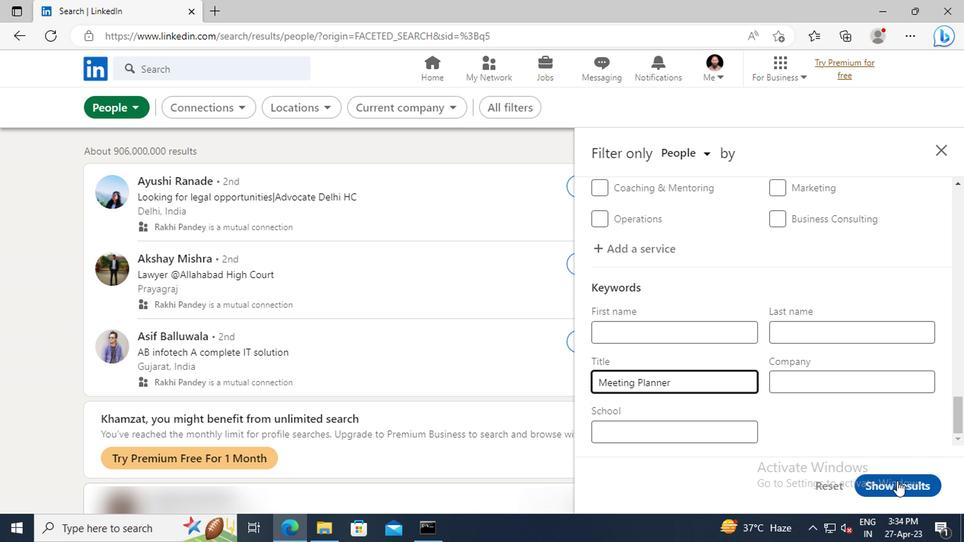 
